 Task: Open Card Card0000000200 in Board Board0000000050 in Workspace WS0000000017 in Trello. Add Member prateek.ku2001@gmail.com to Card Card0000000200 in Board Board0000000050 in Workspace WS0000000017 in Trello. Add Red Label titled Label0000000200 to Card Card0000000200 in Board Board0000000050 in Workspace WS0000000017 in Trello. Add Checklist CL0000000200 to Card Card0000000200 in Board Board0000000050 in Workspace WS0000000017 in Trello. Add Dates with Start Date as Nov 01 2023 and Due Date as Nov 30 2023 to Card Card0000000200 in Board Board0000000050 in Workspace WS0000000017 in Trello
Action: Mouse moved to (325, 554)
Screenshot: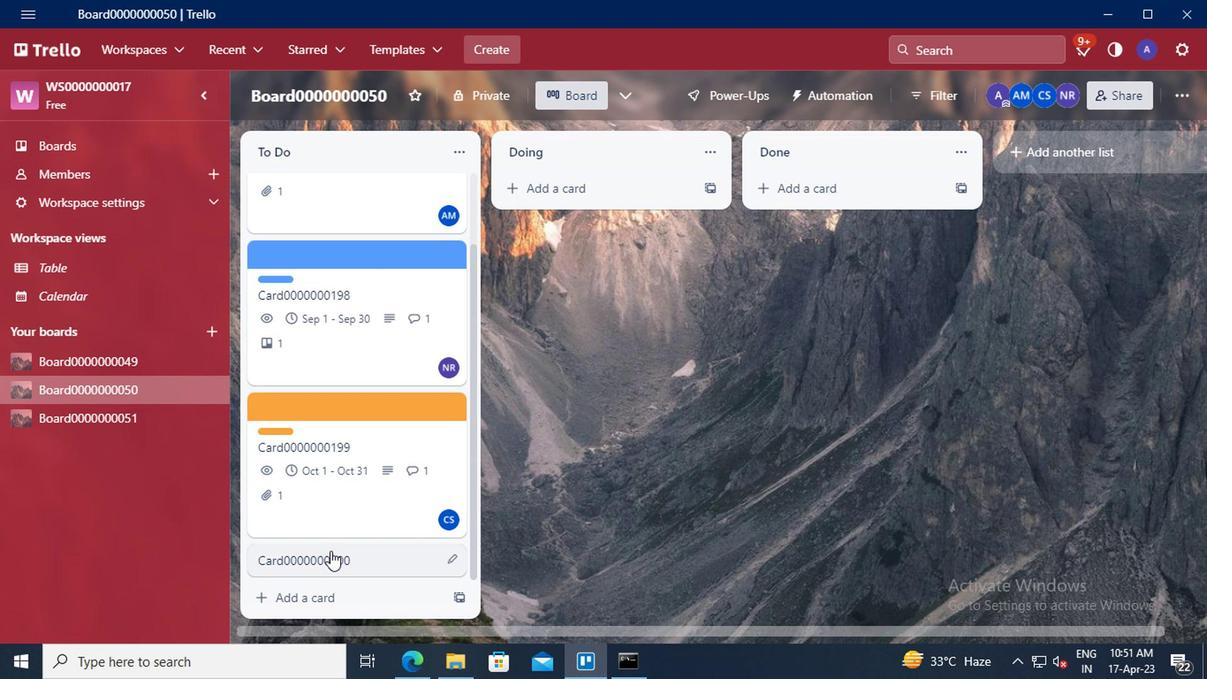 
Action: Mouse pressed left at (325, 554)
Screenshot: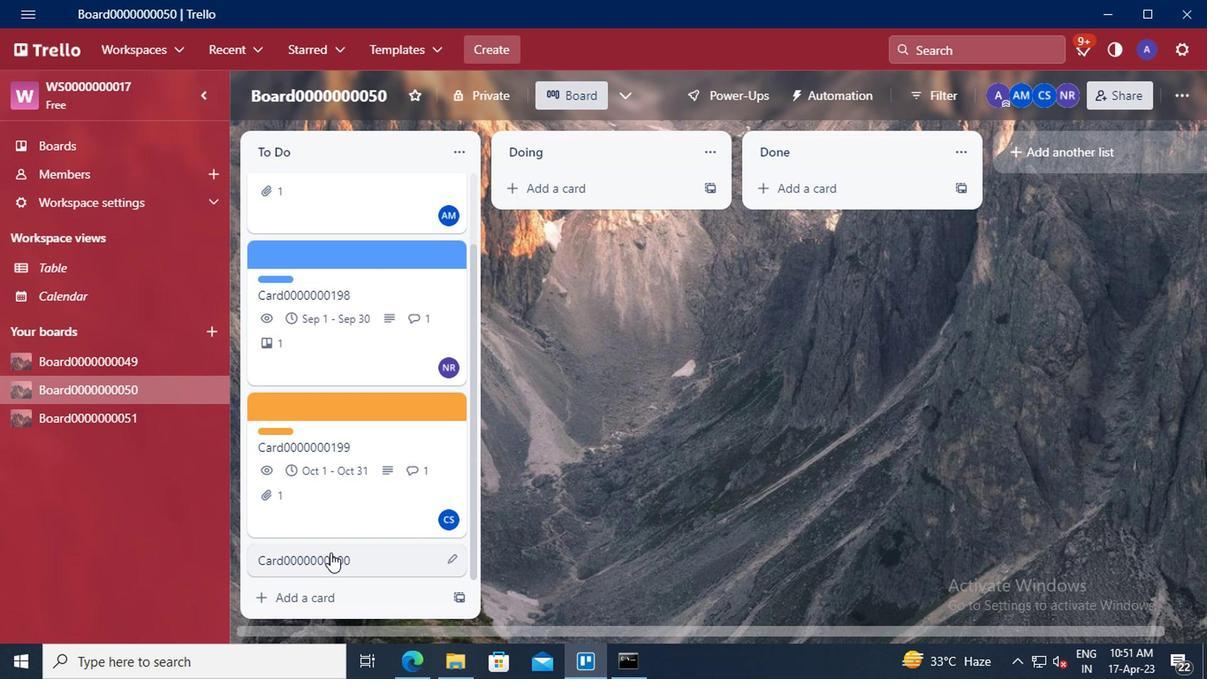 
Action: Mouse moved to (810, 228)
Screenshot: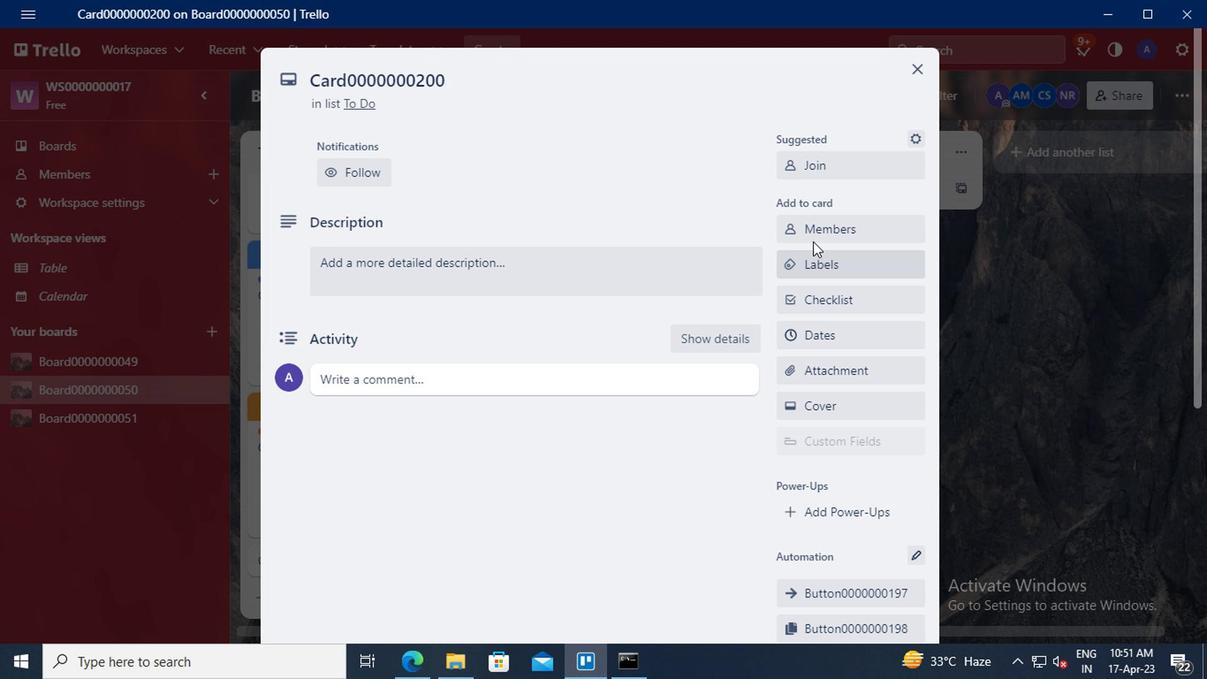 
Action: Mouse pressed left at (810, 228)
Screenshot: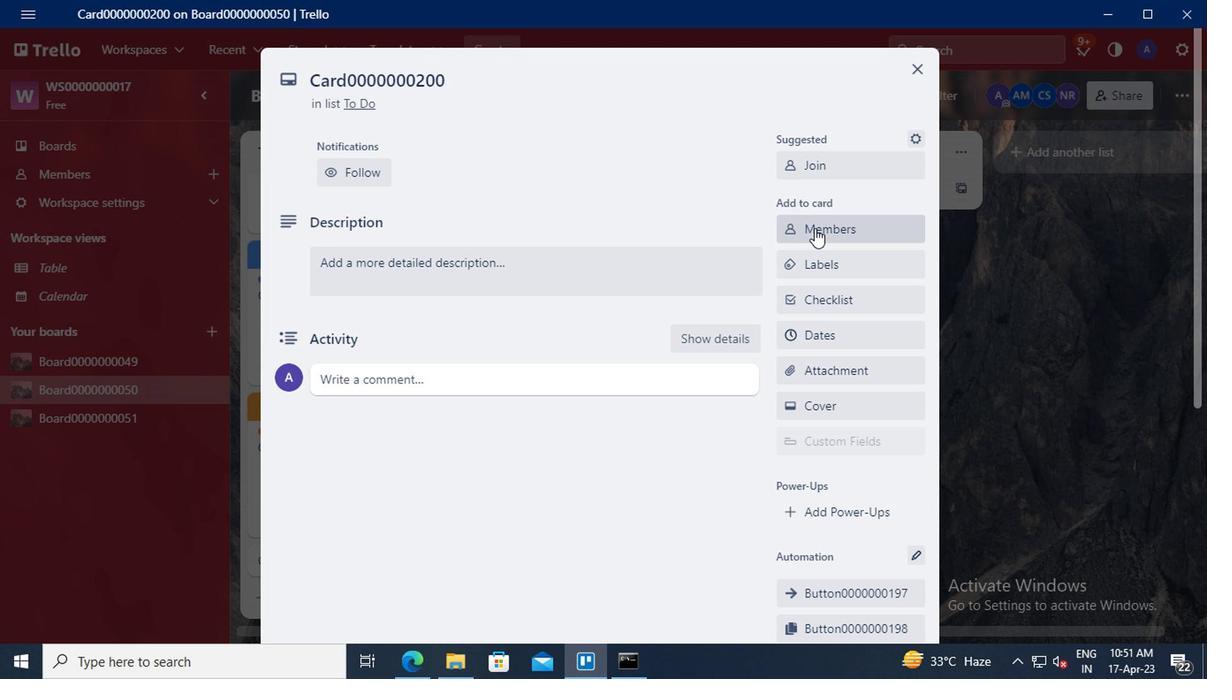 
Action: Mouse moved to (821, 313)
Screenshot: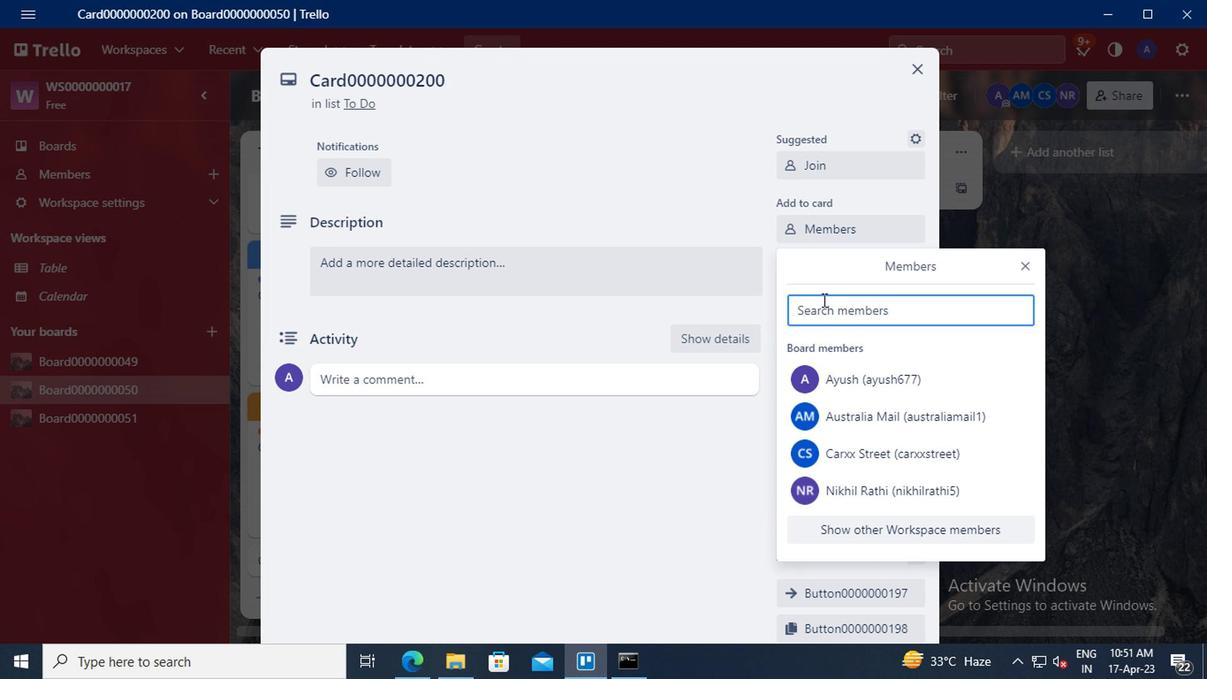 
Action: Mouse pressed left at (821, 313)
Screenshot: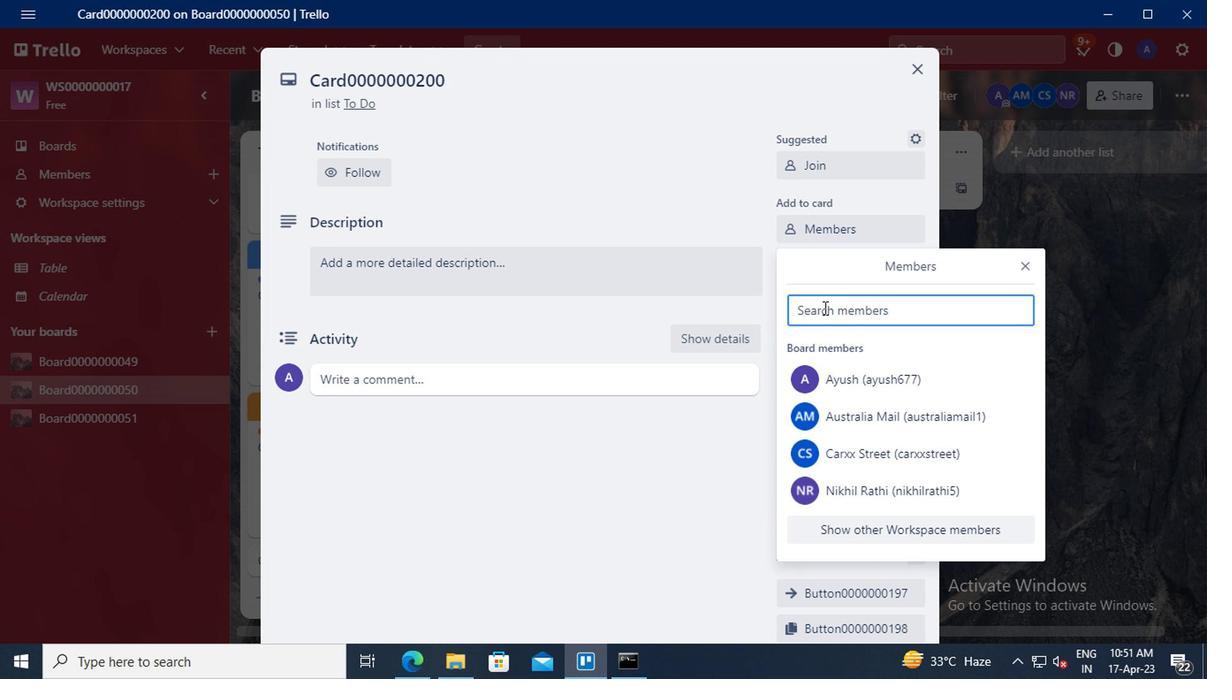 
Action: Key pressed <Key.shift>PARTEEK
Screenshot: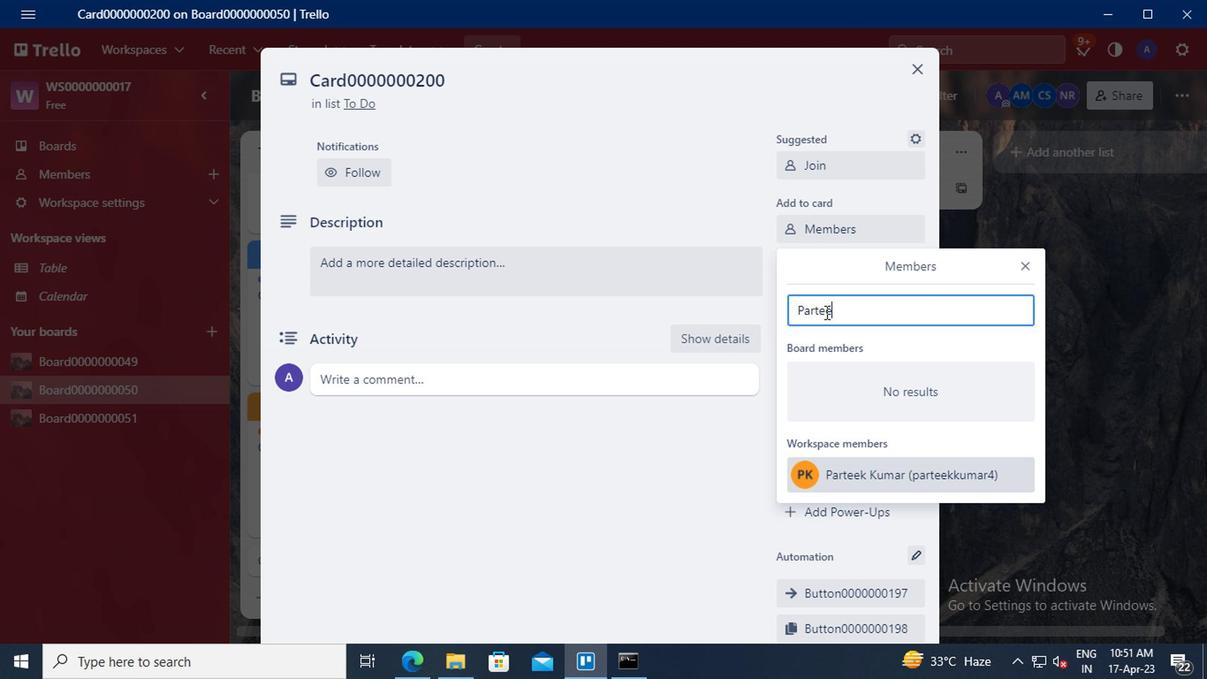 
Action: Mouse moved to (831, 474)
Screenshot: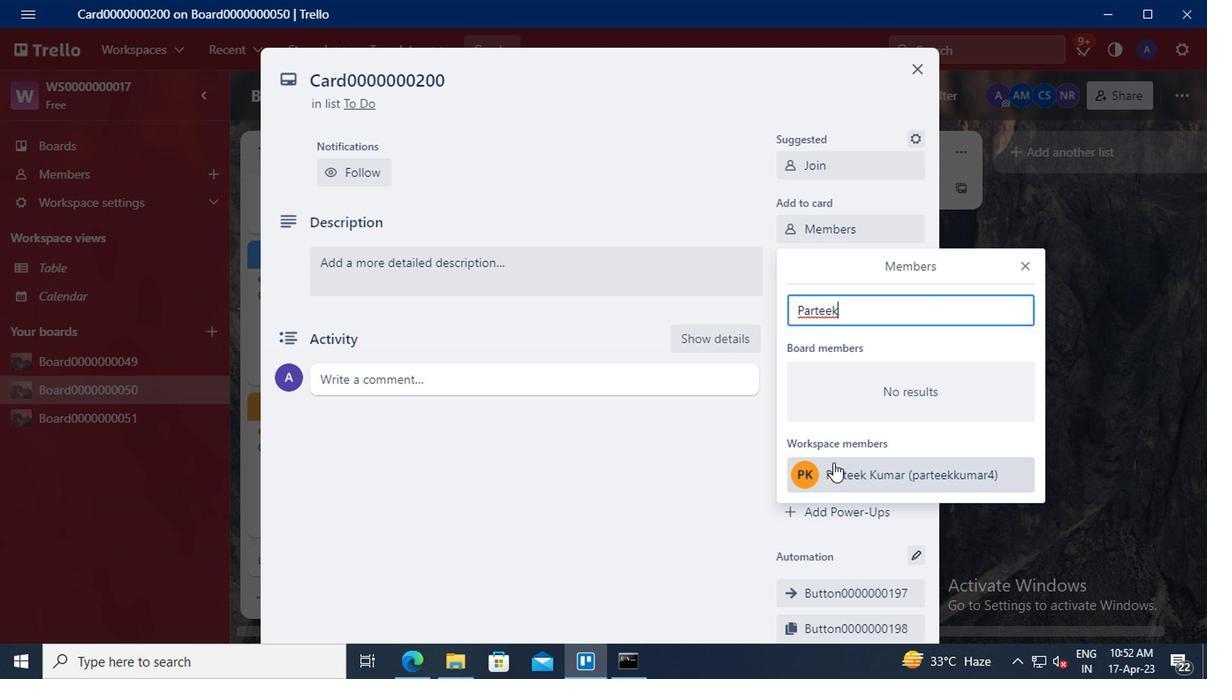
Action: Mouse pressed left at (831, 474)
Screenshot: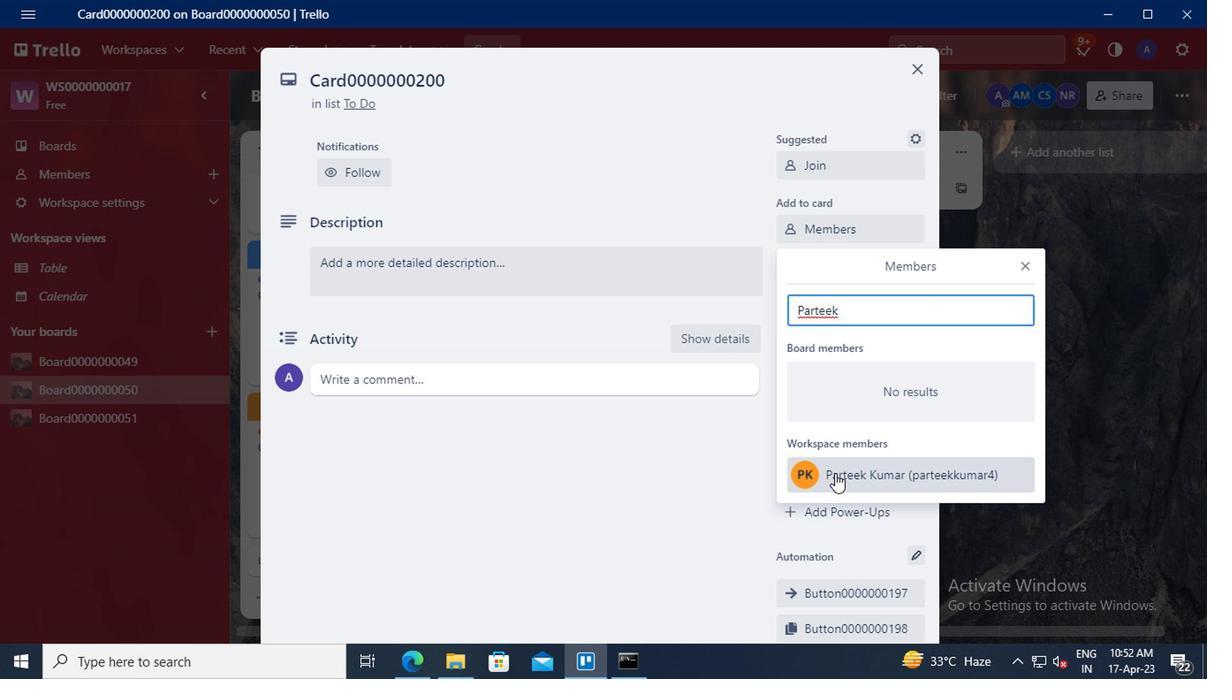 
Action: Mouse moved to (1022, 265)
Screenshot: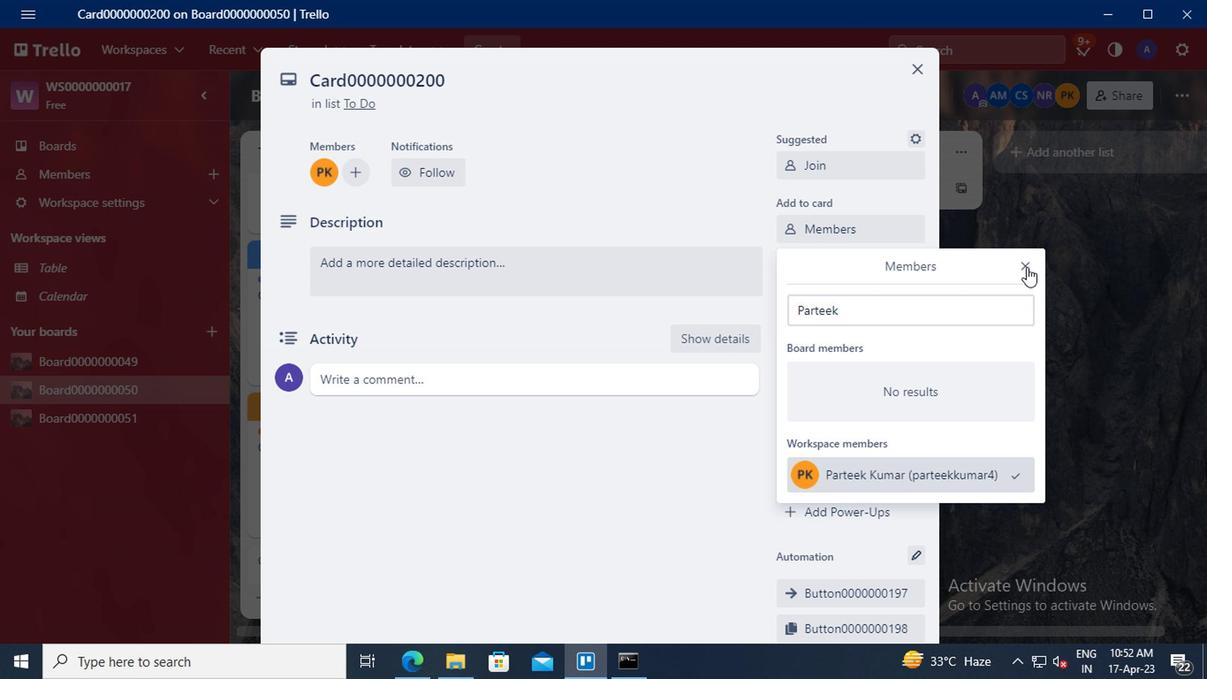 
Action: Mouse pressed left at (1022, 265)
Screenshot: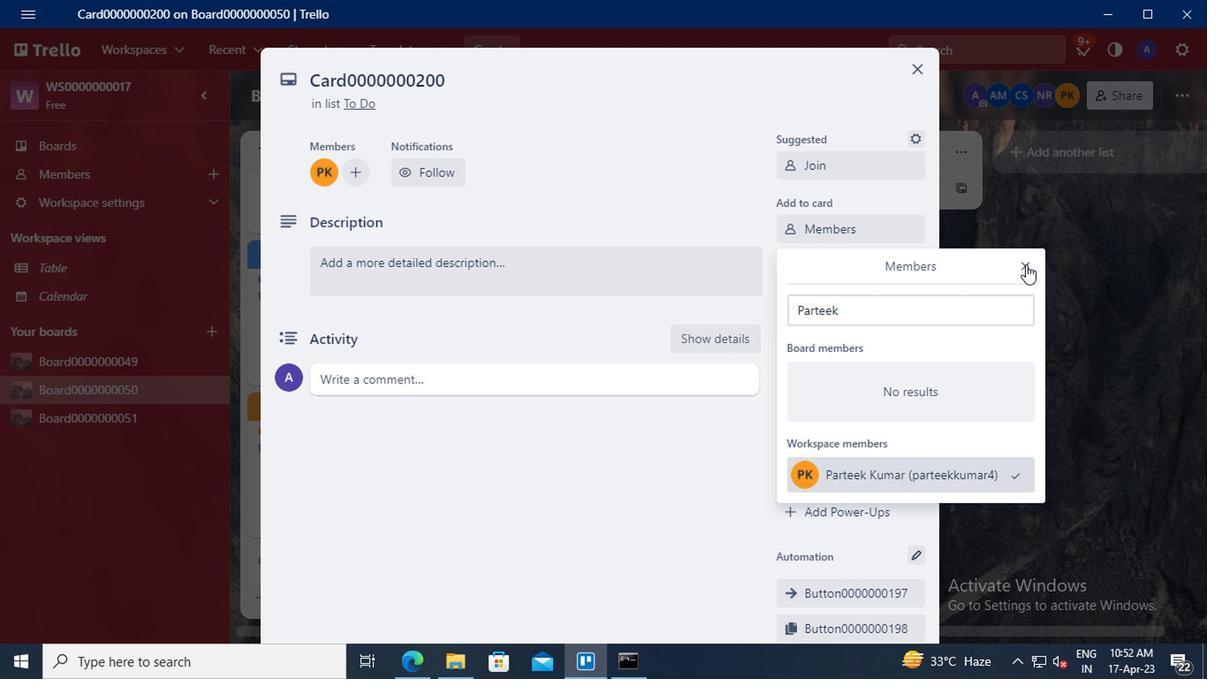 
Action: Mouse moved to (874, 262)
Screenshot: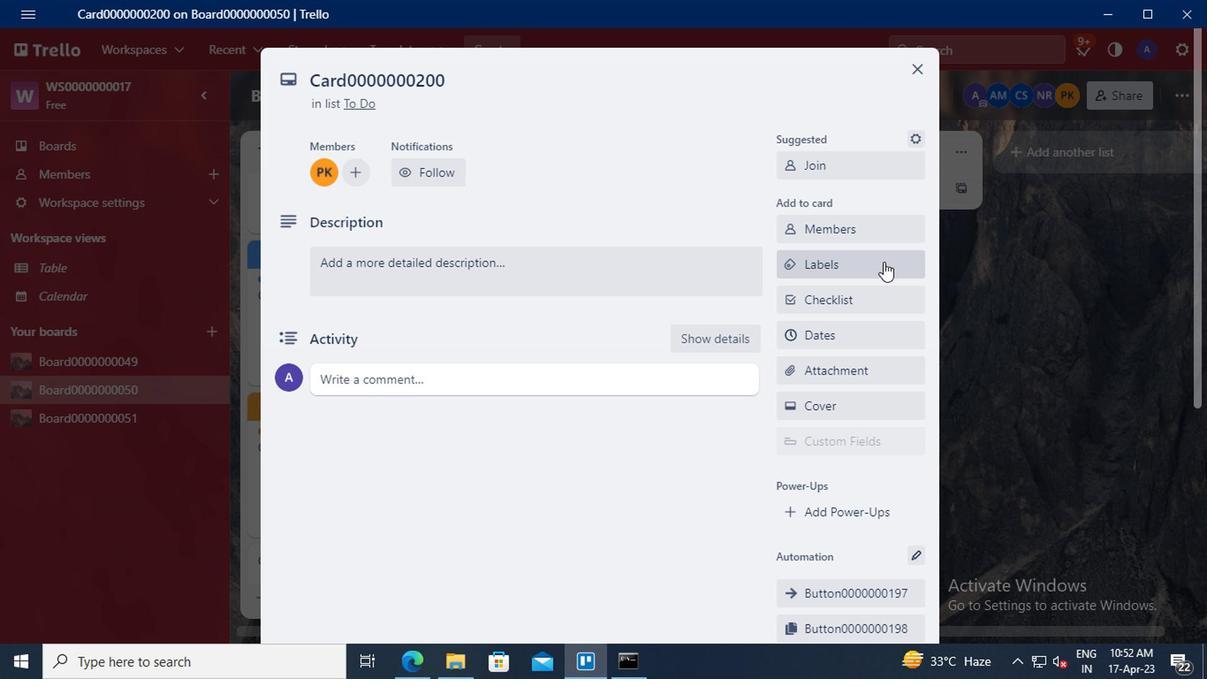 
Action: Mouse pressed left at (874, 262)
Screenshot: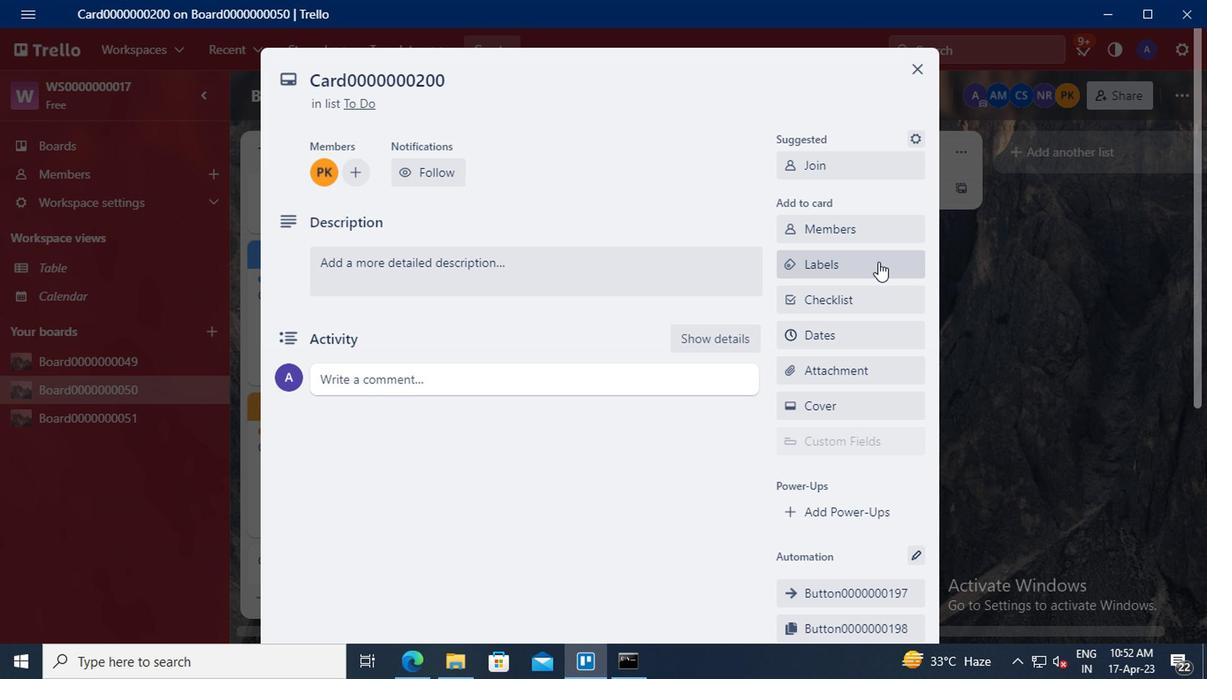 
Action: Mouse moved to (892, 503)
Screenshot: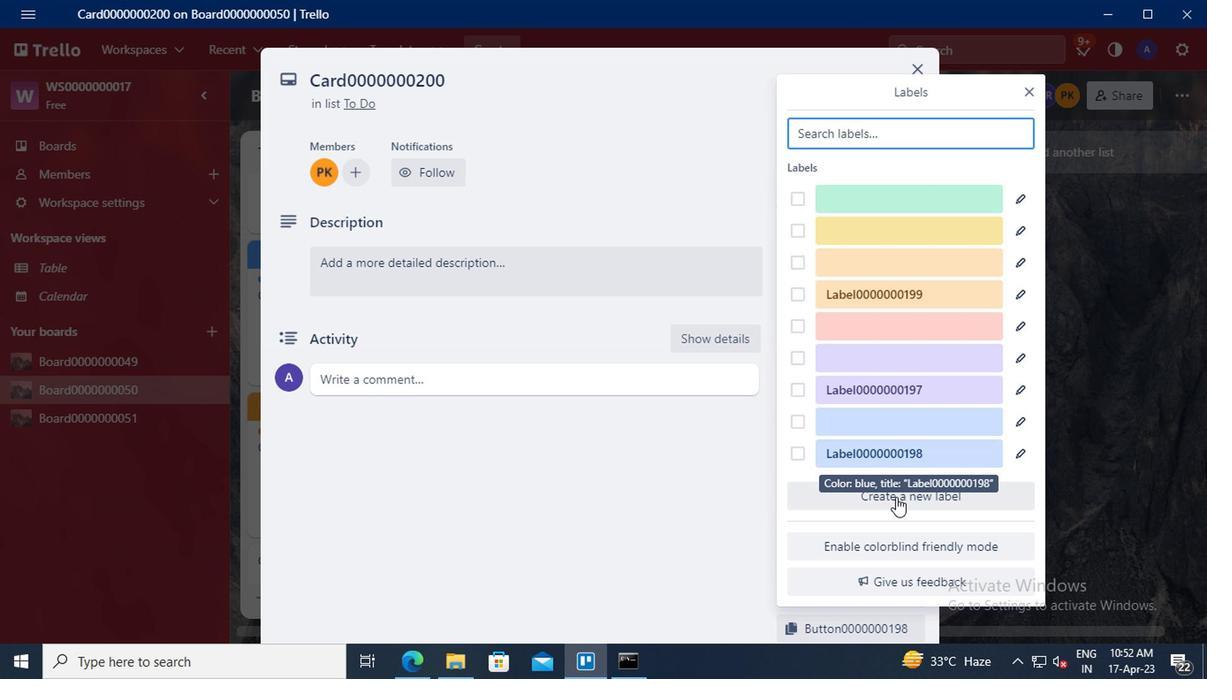 
Action: Mouse pressed left at (892, 503)
Screenshot: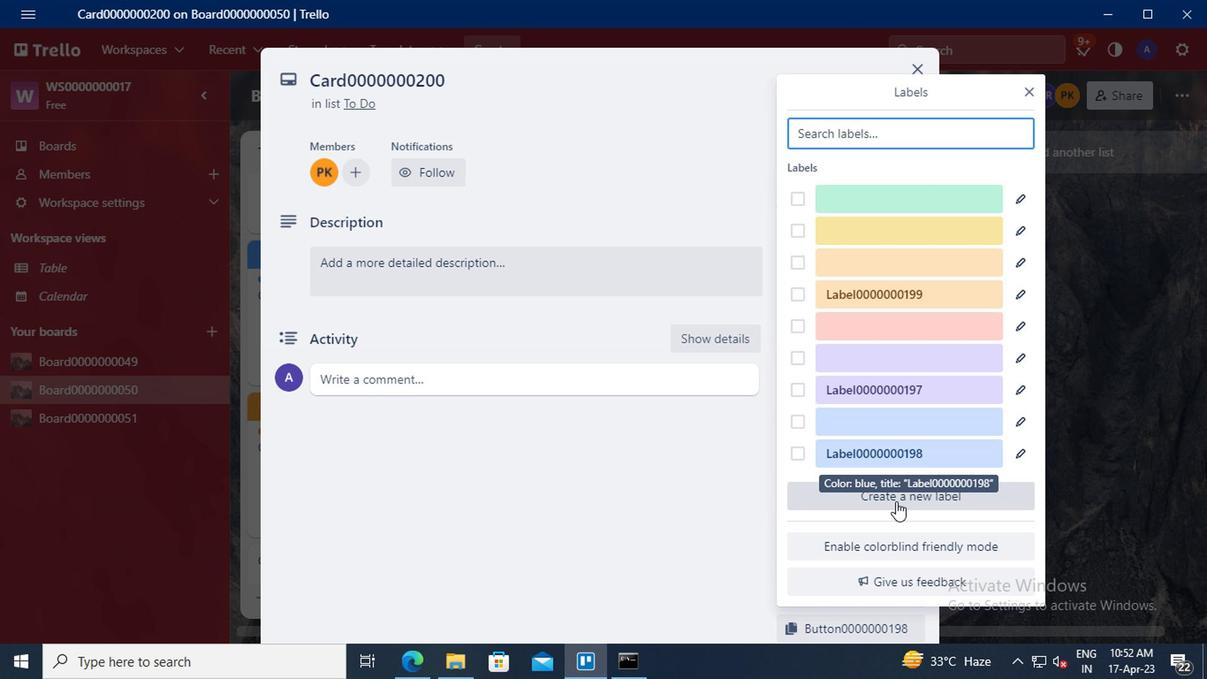 
Action: Mouse moved to (833, 260)
Screenshot: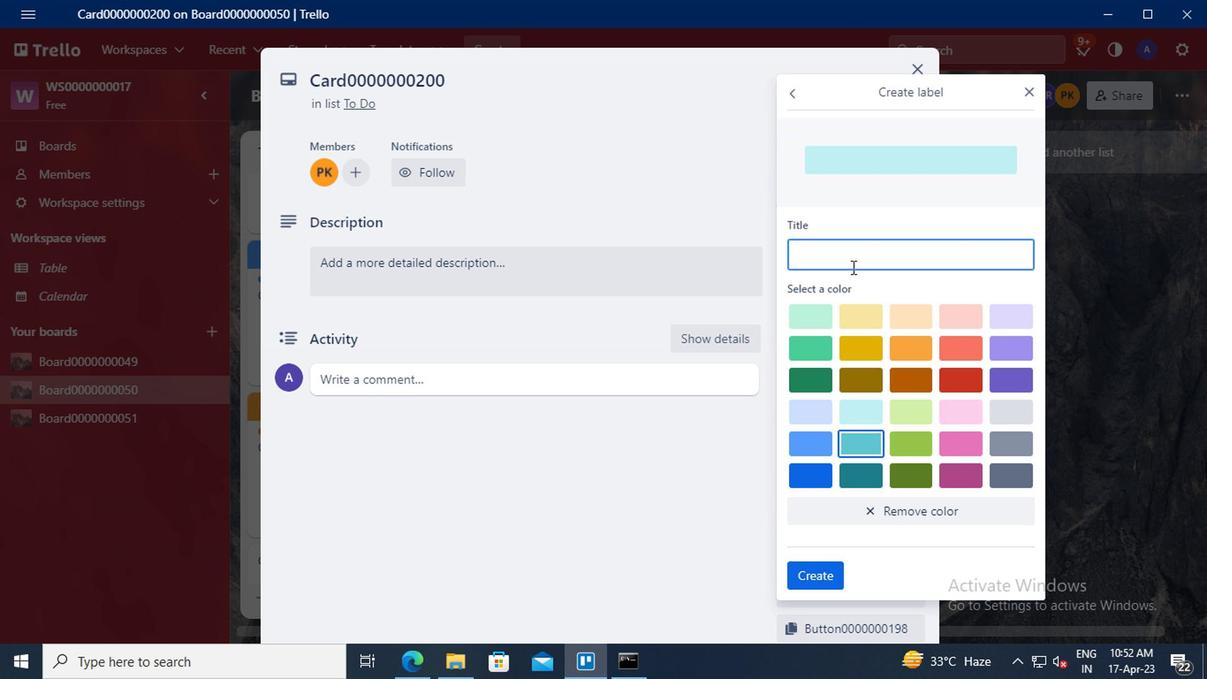 
Action: Mouse pressed left at (833, 260)
Screenshot: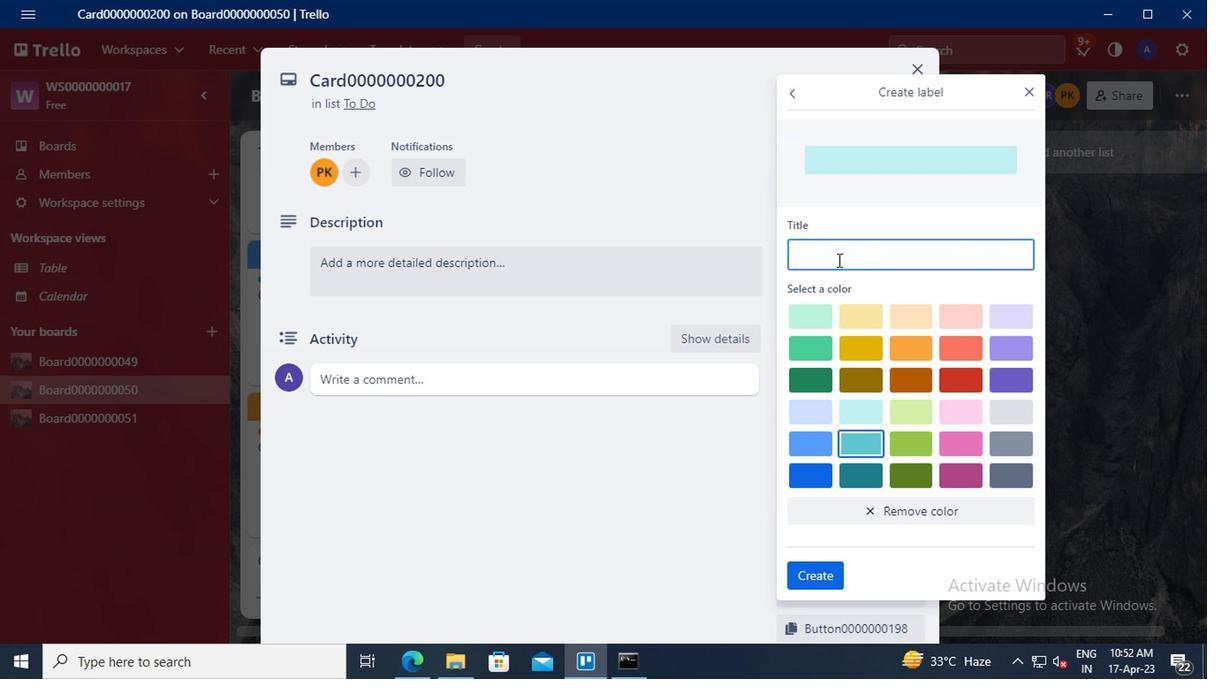 
Action: Key pressed <Key.shift>LABEL0000000200
Screenshot: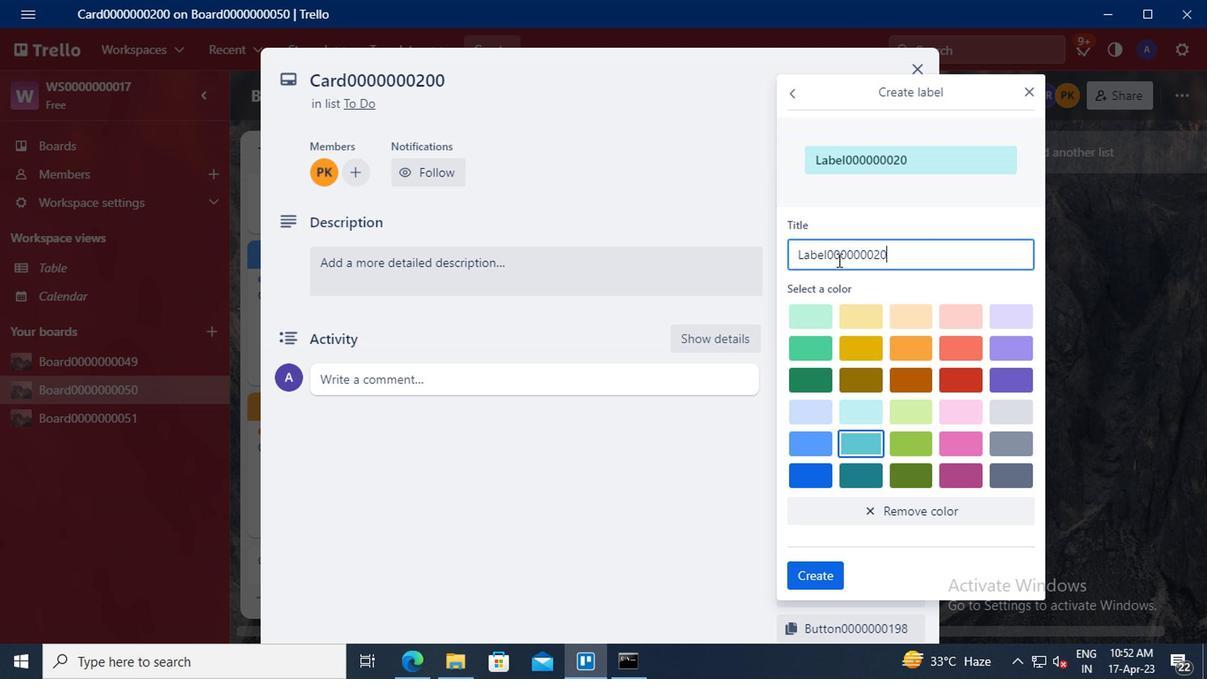 
Action: Mouse moved to (955, 352)
Screenshot: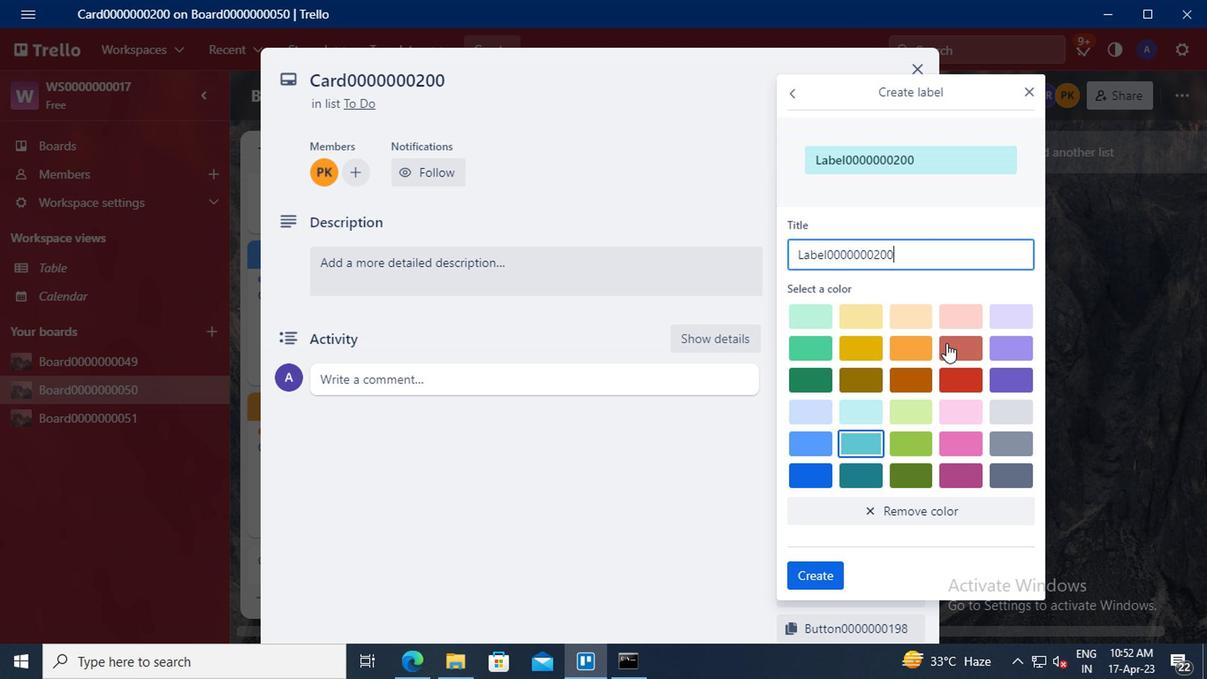 
Action: Mouse pressed left at (955, 352)
Screenshot: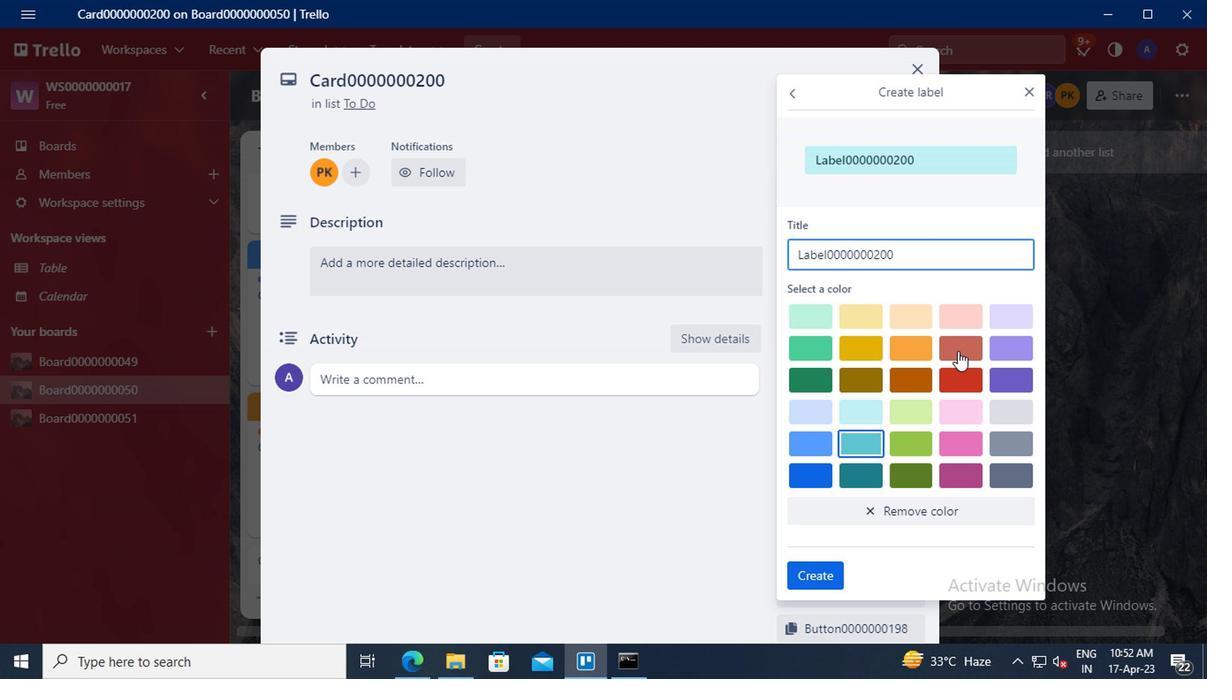 
Action: Mouse moved to (829, 574)
Screenshot: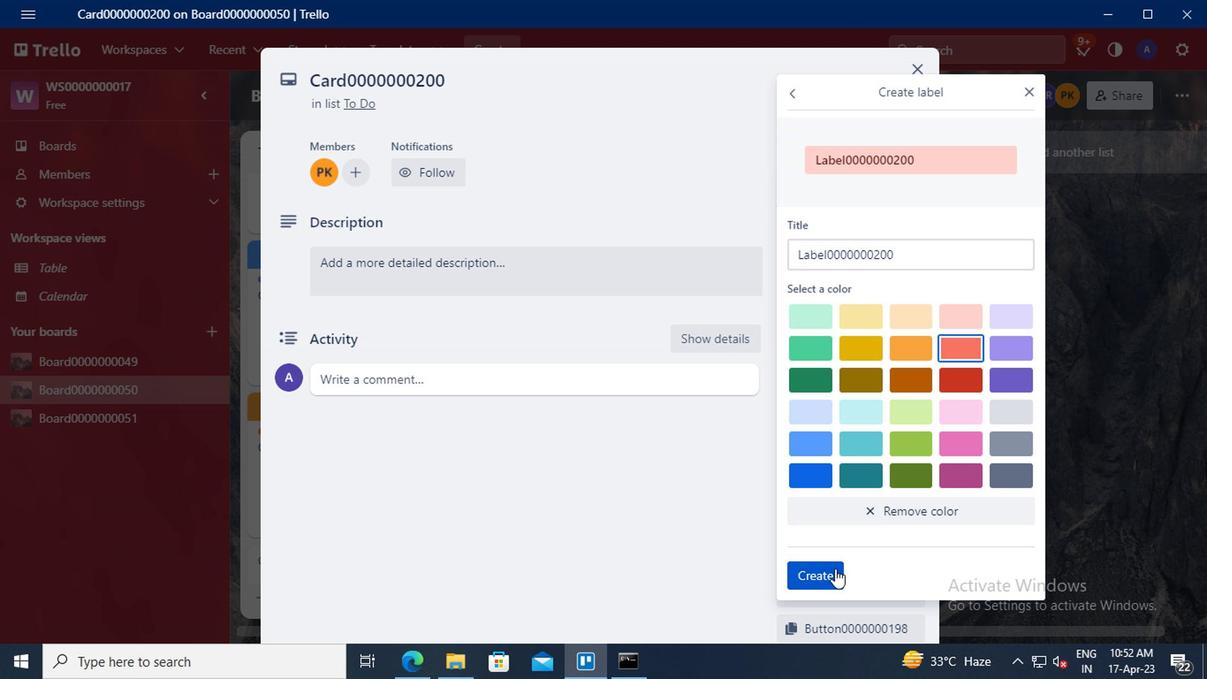 
Action: Mouse pressed left at (829, 574)
Screenshot: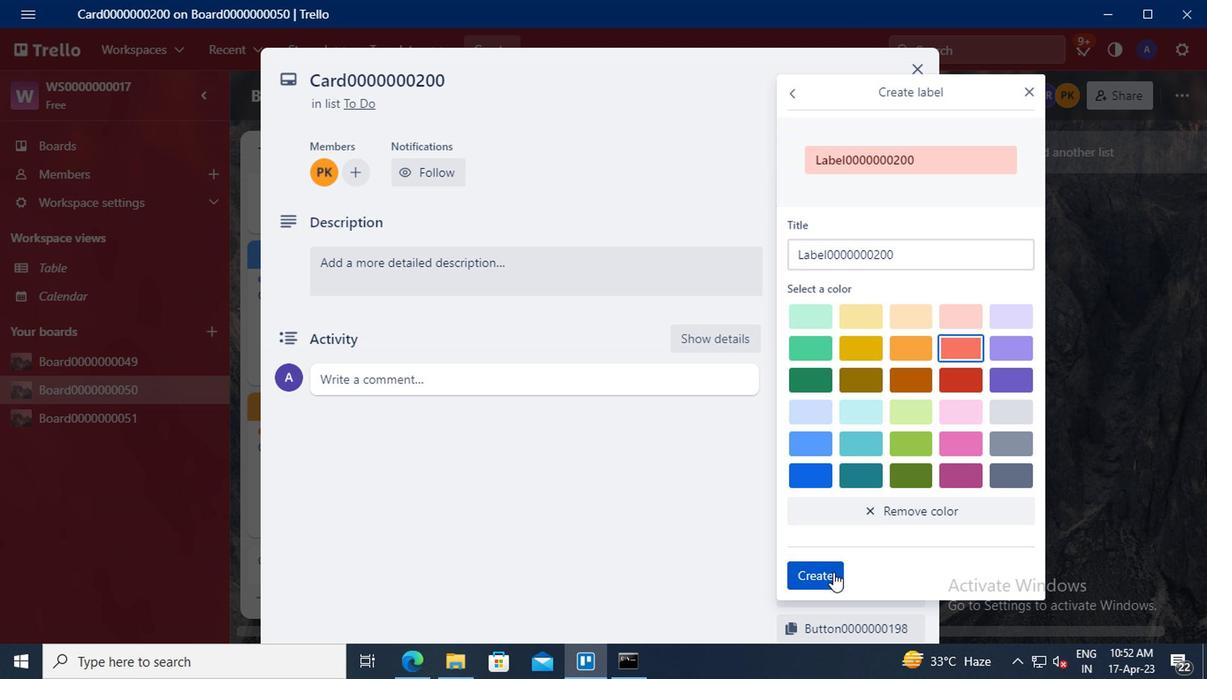 
Action: Mouse moved to (1026, 89)
Screenshot: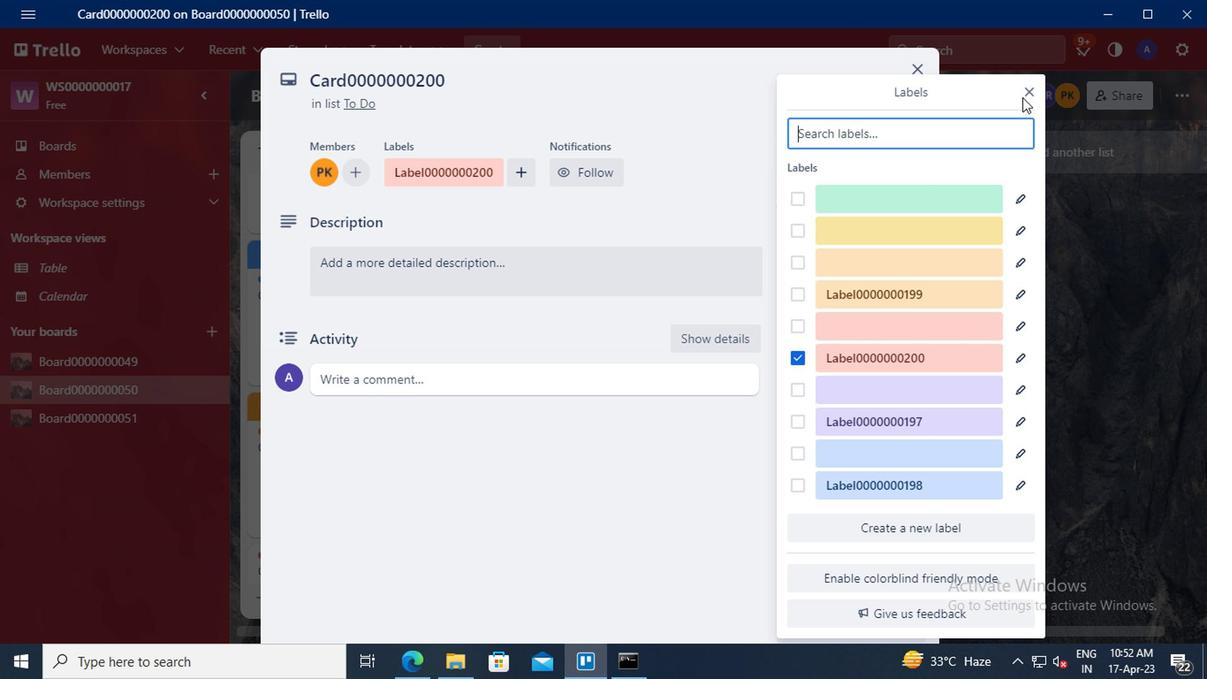 
Action: Mouse pressed left at (1026, 89)
Screenshot: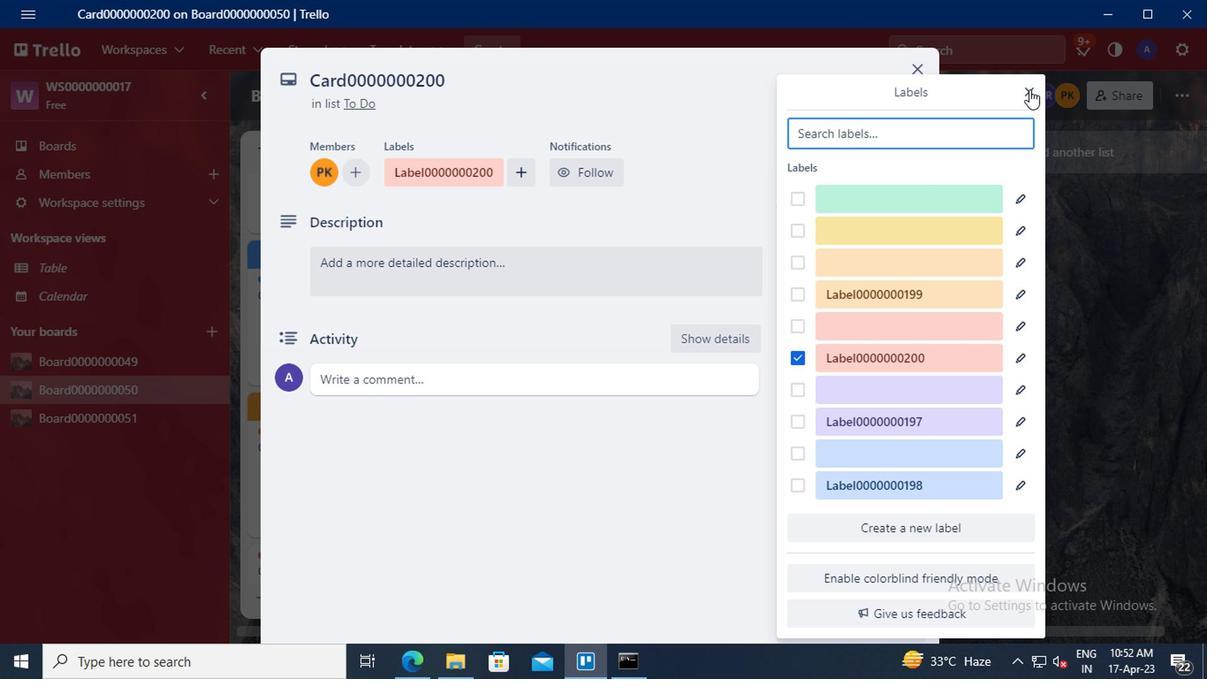 
Action: Mouse moved to (861, 298)
Screenshot: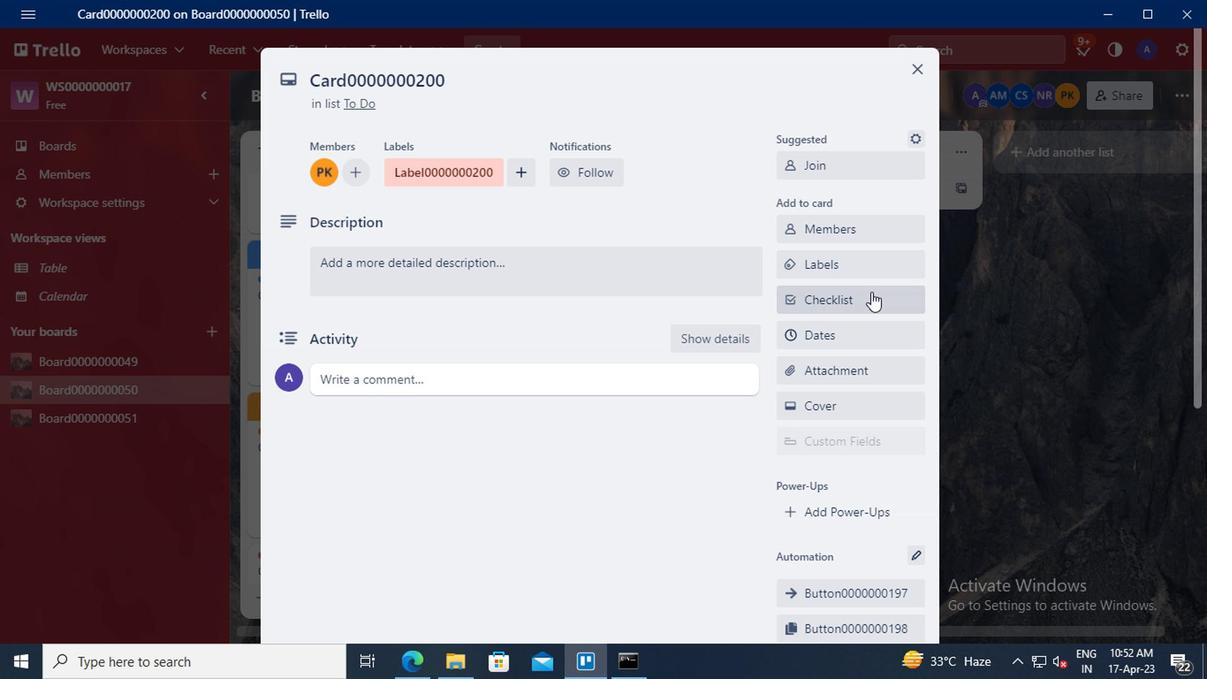 
Action: Mouse pressed left at (861, 298)
Screenshot: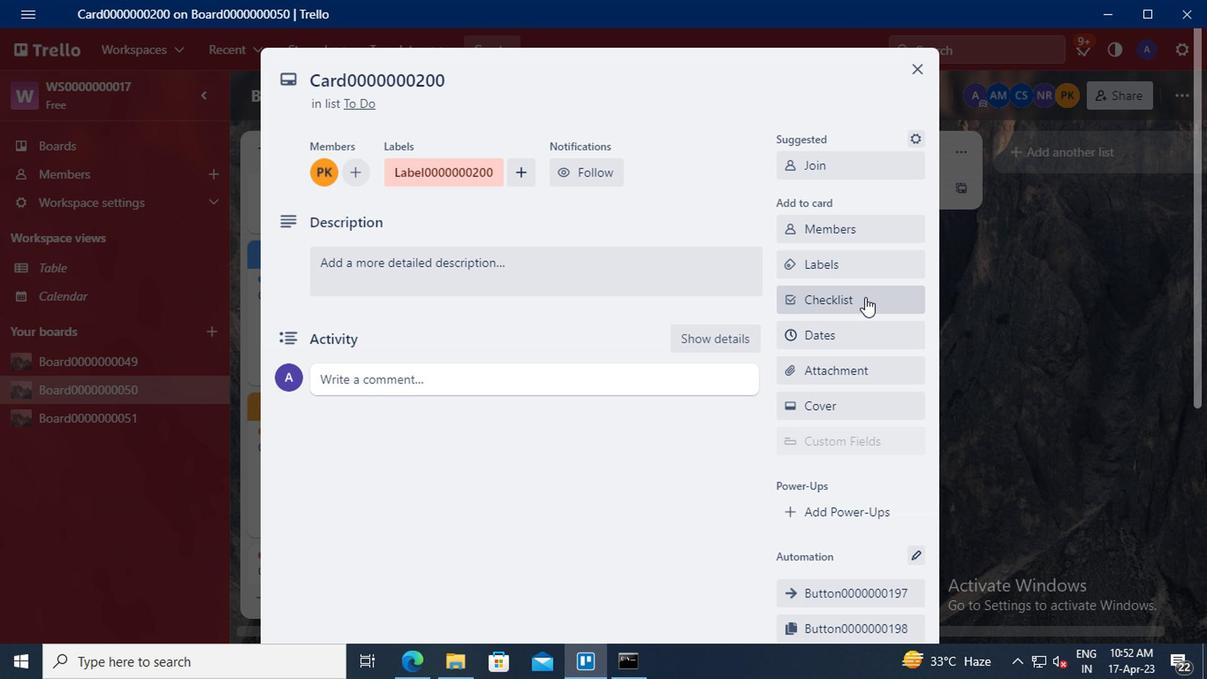 
Action: Key pressed <Key.delete><Key.shift>CL0000000200
Screenshot: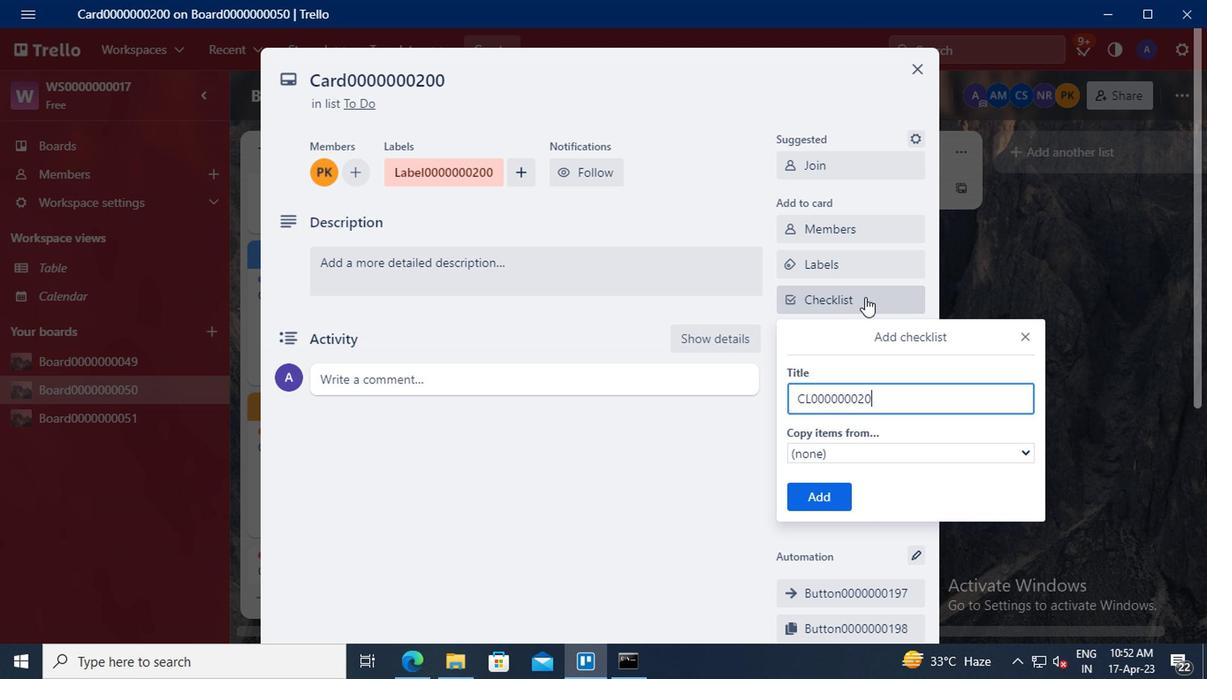 
Action: Mouse moved to (832, 494)
Screenshot: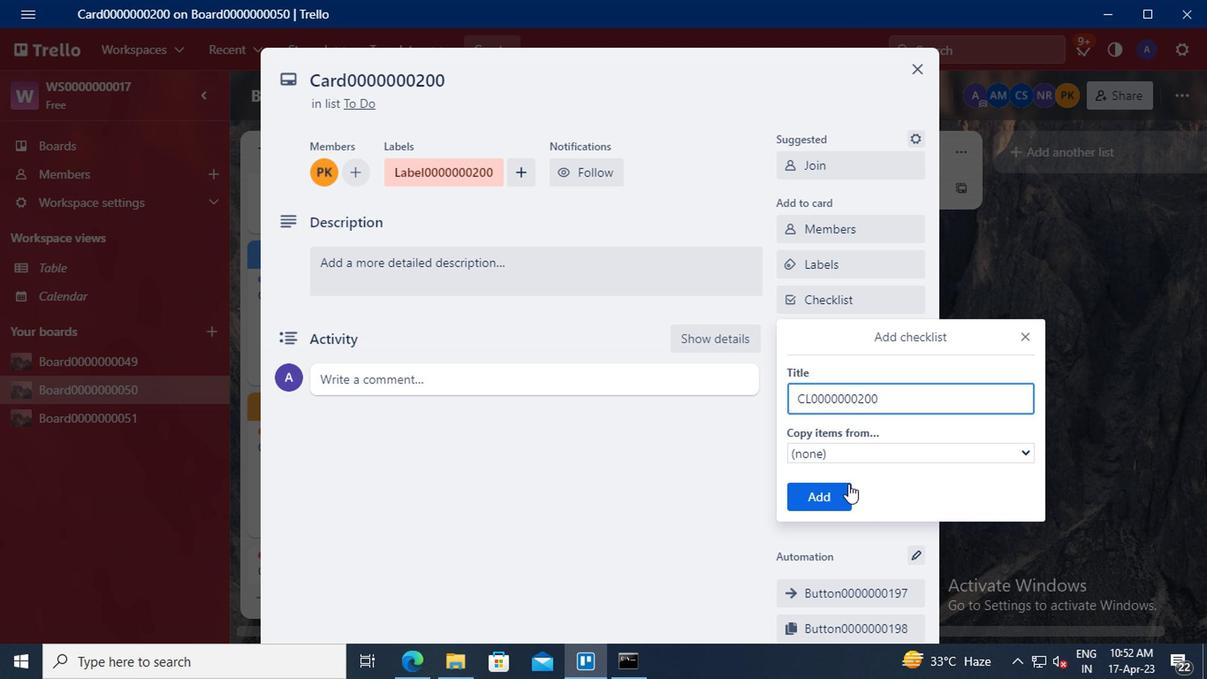 
Action: Mouse pressed left at (832, 494)
Screenshot: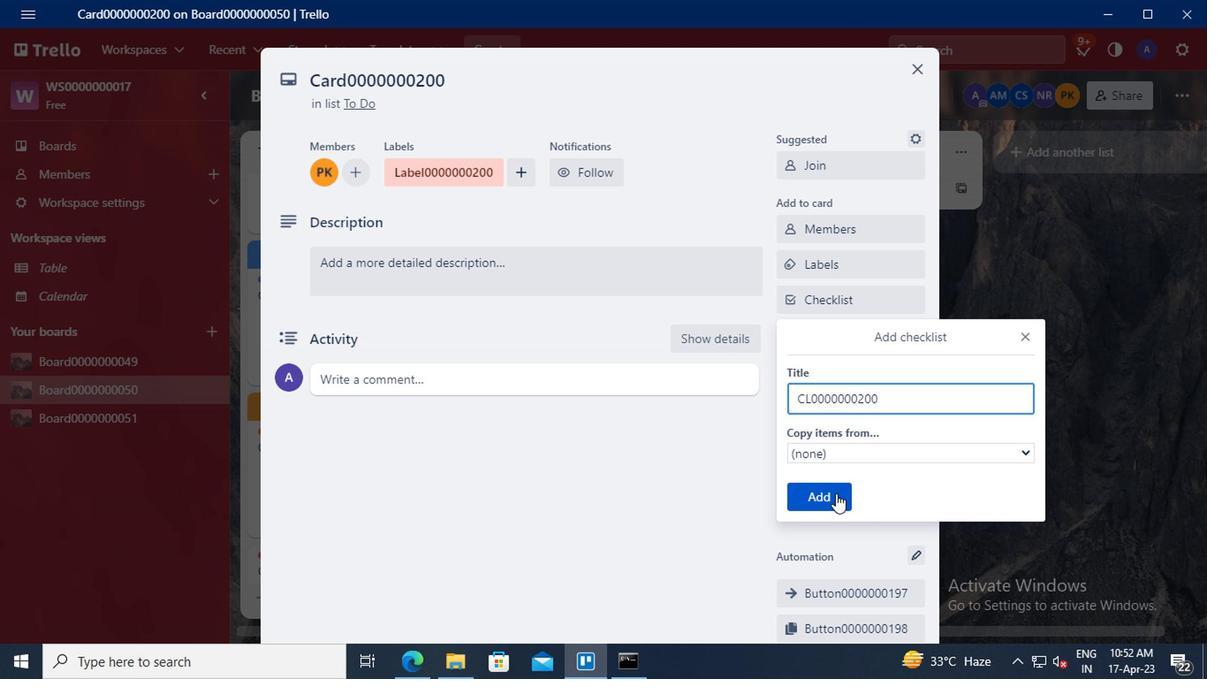 
Action: Mouse moved to (825, 337)
Screenshot: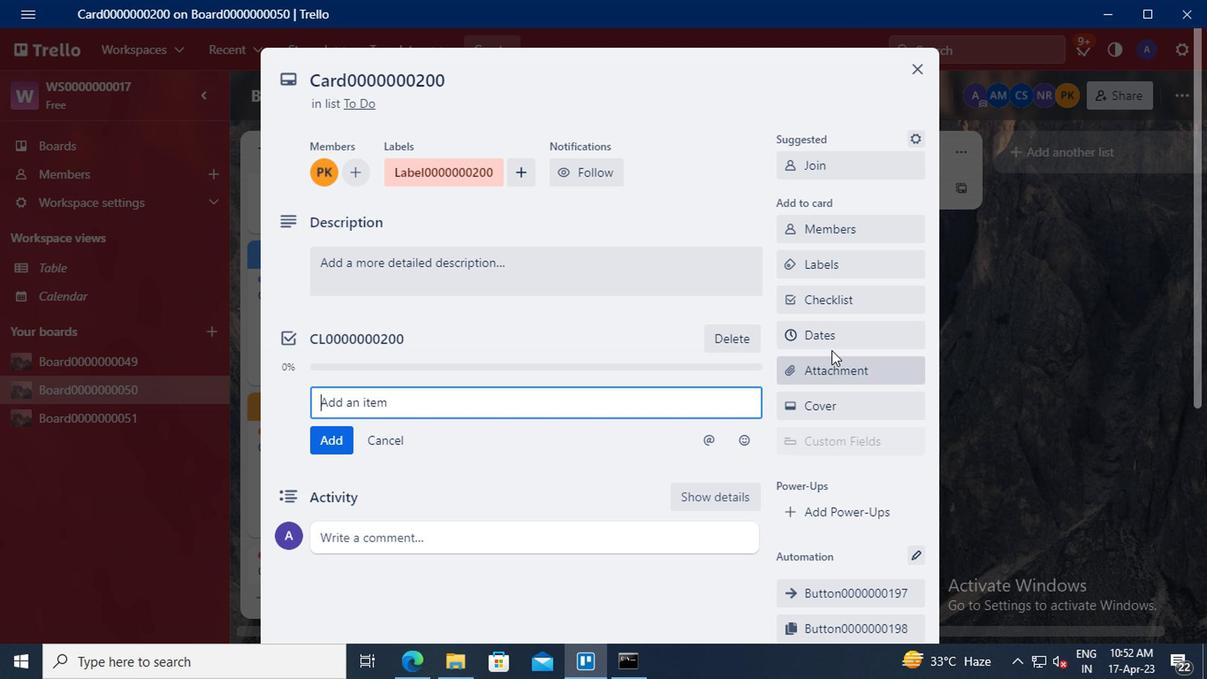 
Action: Mouse pressed left at (825, 337)
Screenshot: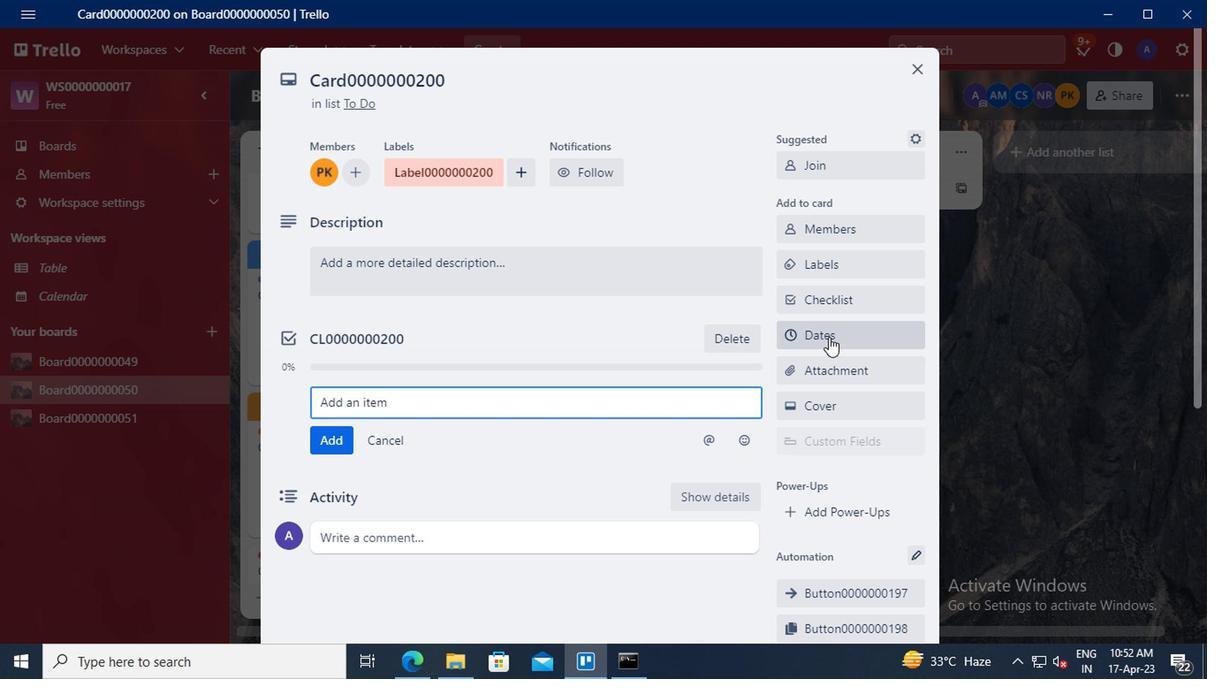 
Action: Mouse moved to (790, 414)
Screenshot: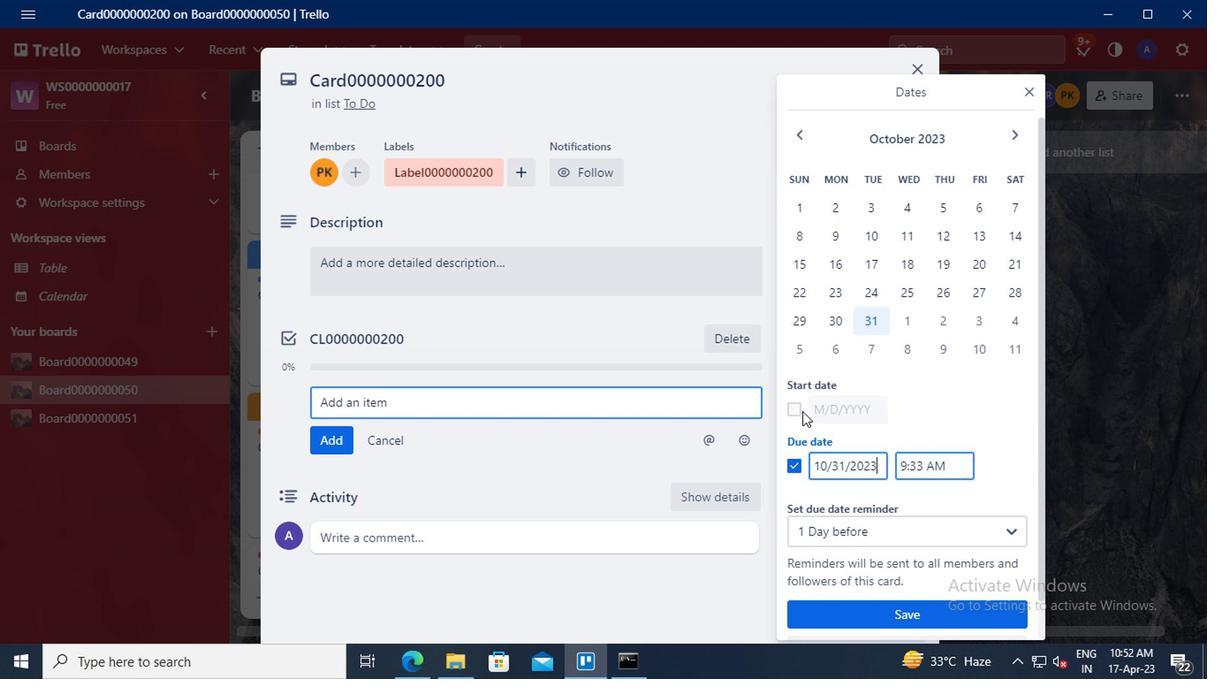 
Action: Mouse pressed left at (790, 414)
Screenshot: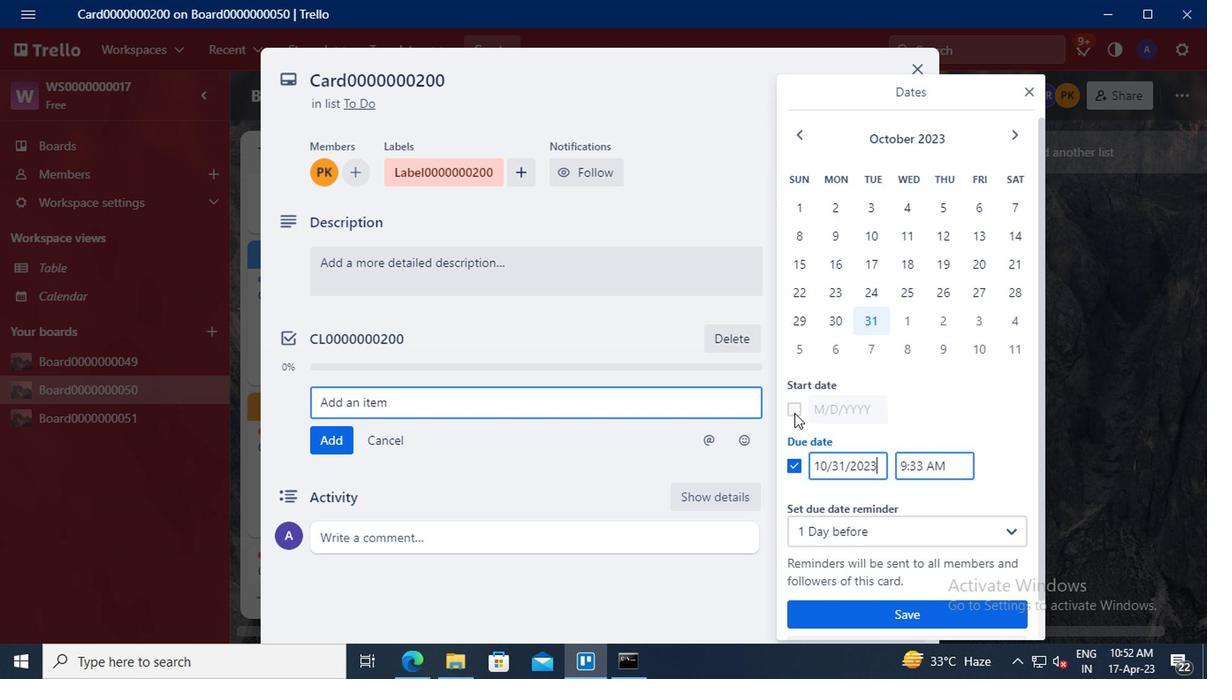 
Action: Mouse moved to (839, 413)
Screenshot: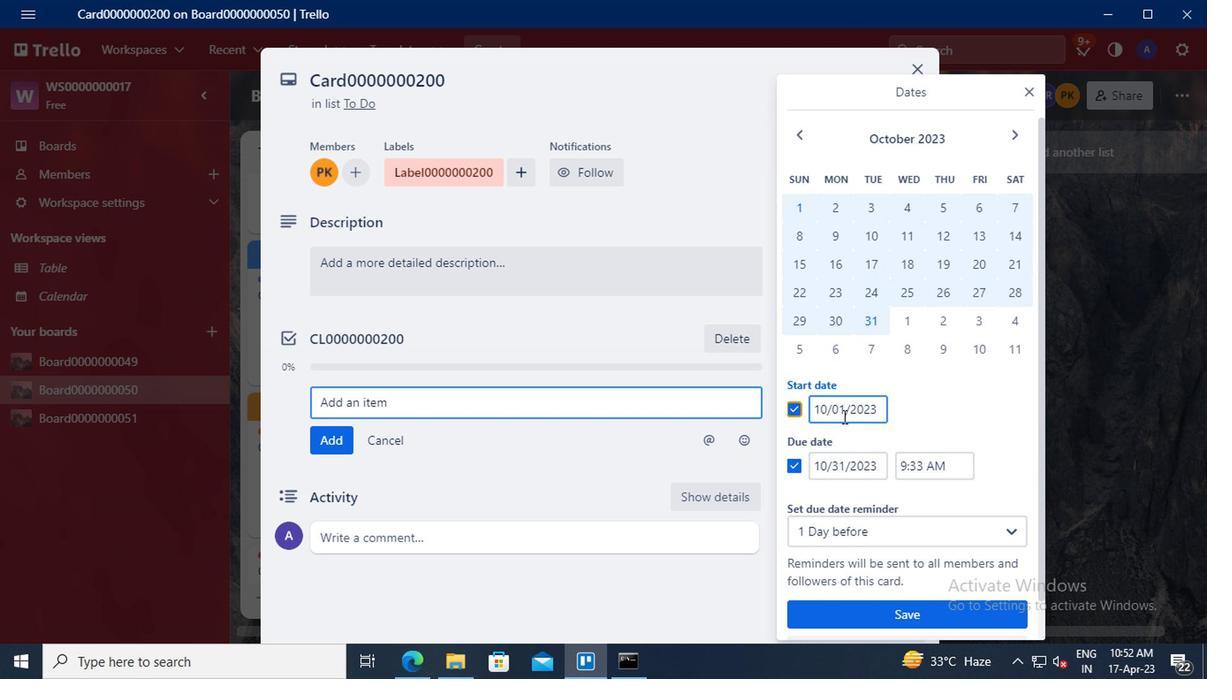 
Action: Mouse pressed left at (839, 413)
Screenshot: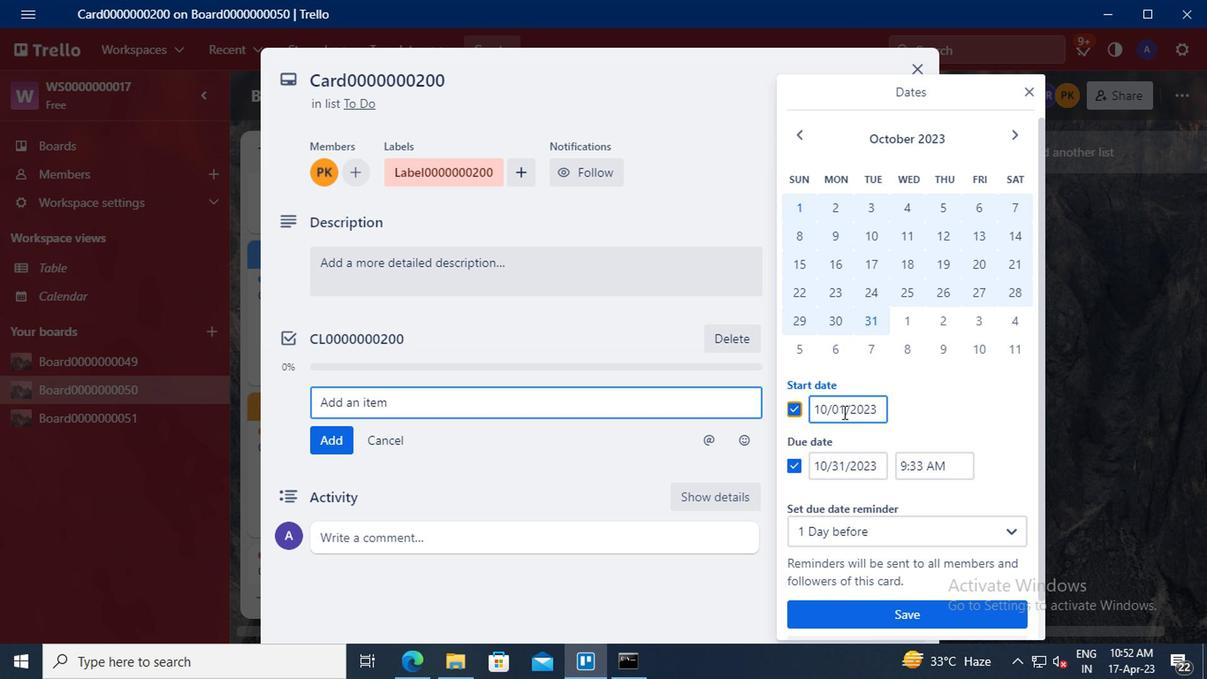 
Action: Mouse moved to (859, 376)
Screenshot: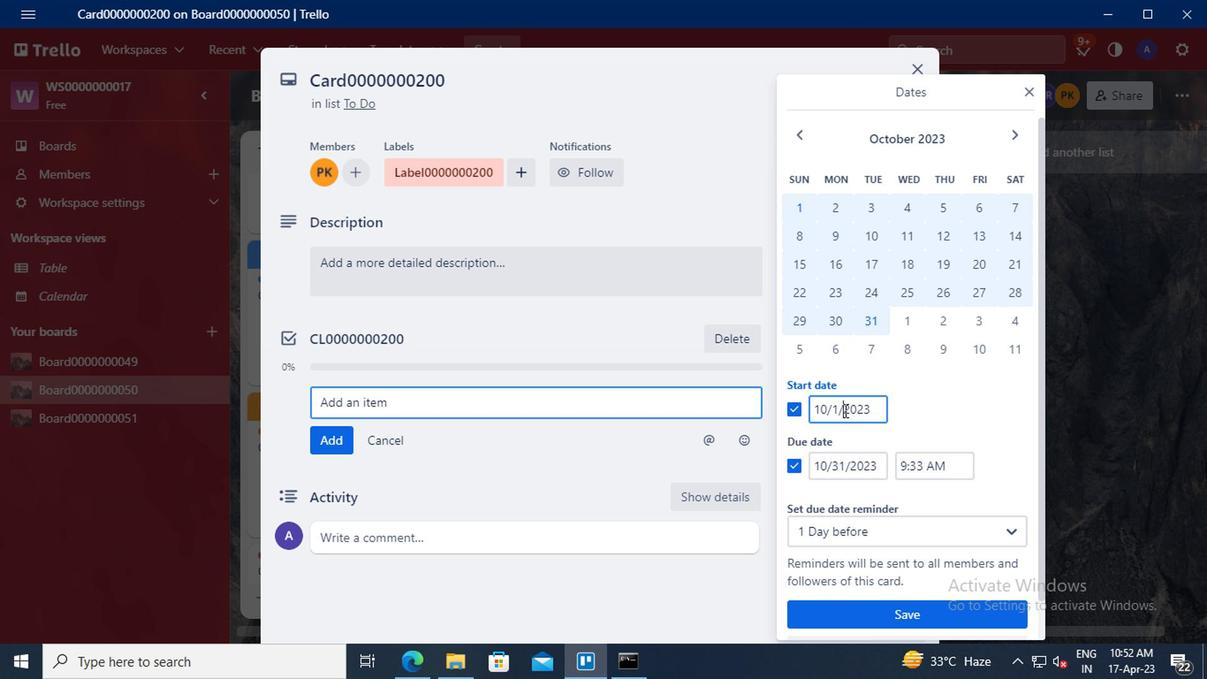 
Action: Key pressed <Key.left><Key.backspace>1<Key.left><Key.left><Key.backspace><Key.backspace>11
Screenshot: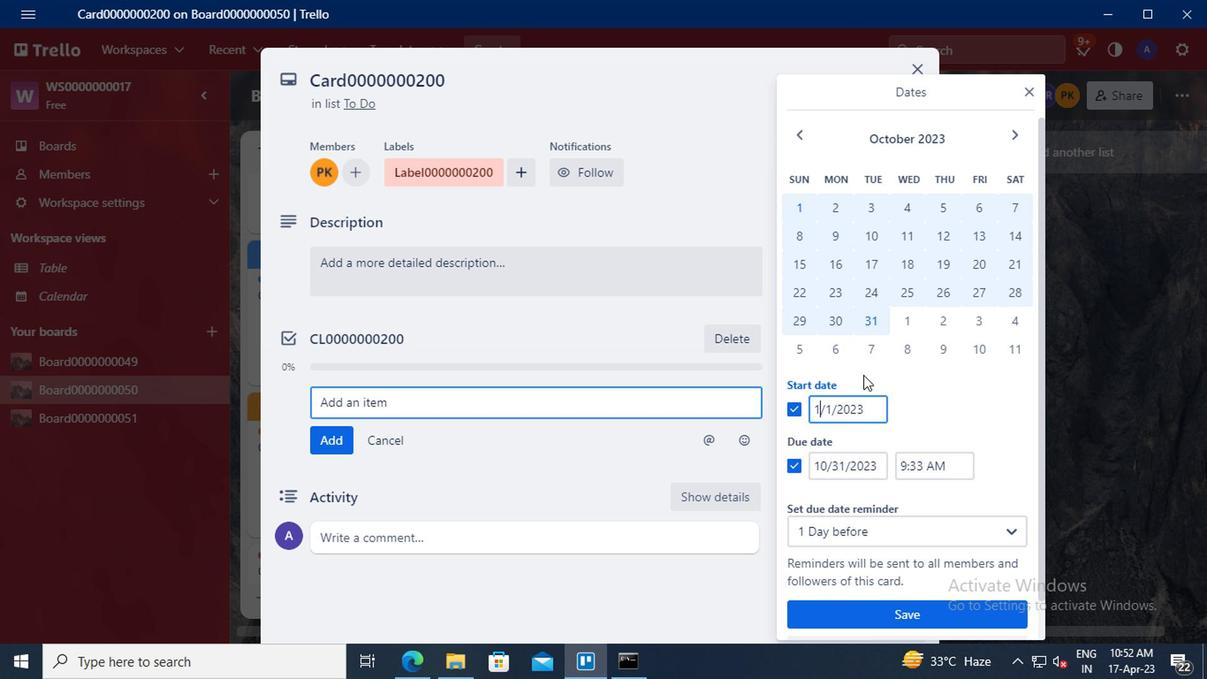 
Action: Mouse moved to (839, 469)
Screenshot: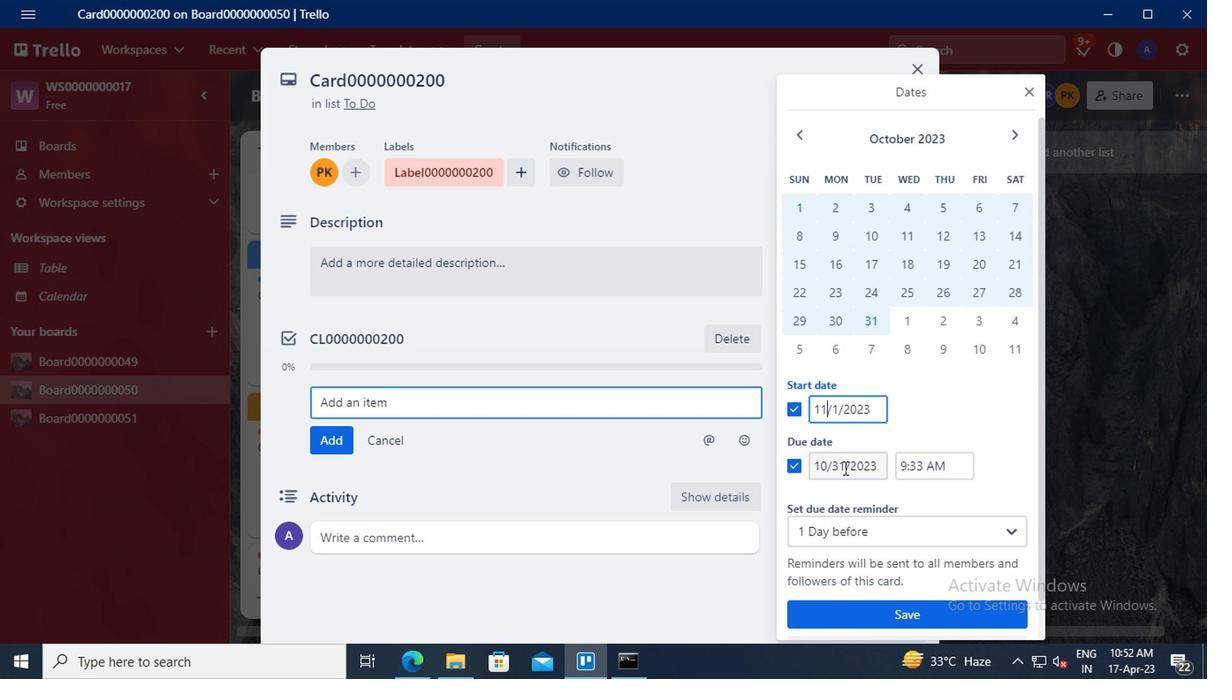 
Action: Mouse pressed left at (839, 469)
Screenshot: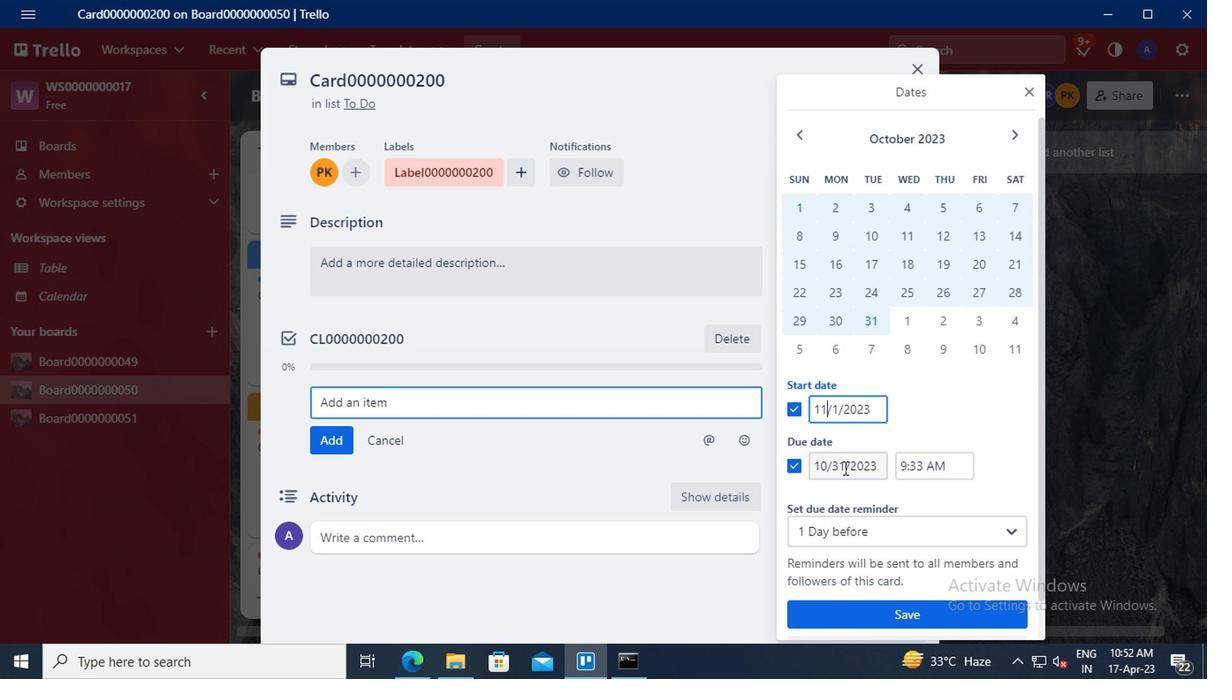 
Action: Mouse moved to (852, 444)
Screenshot: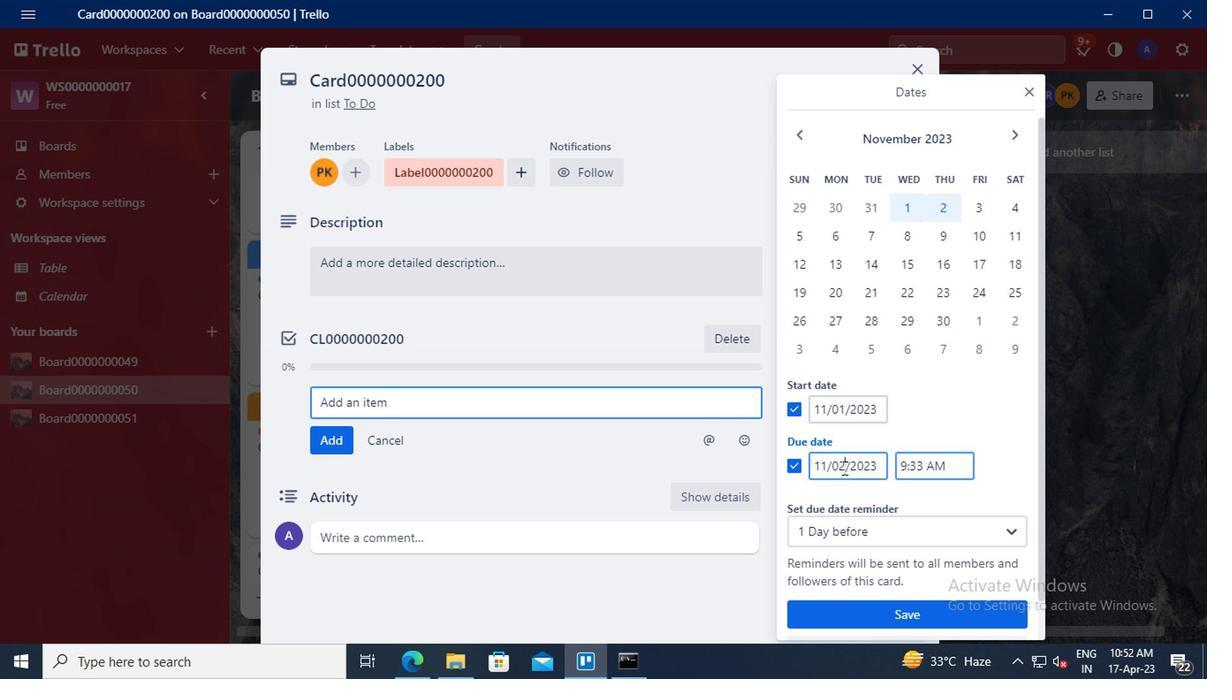 
Action: Key pressed <Key.backspace><Key.backspace>30
Screenshot: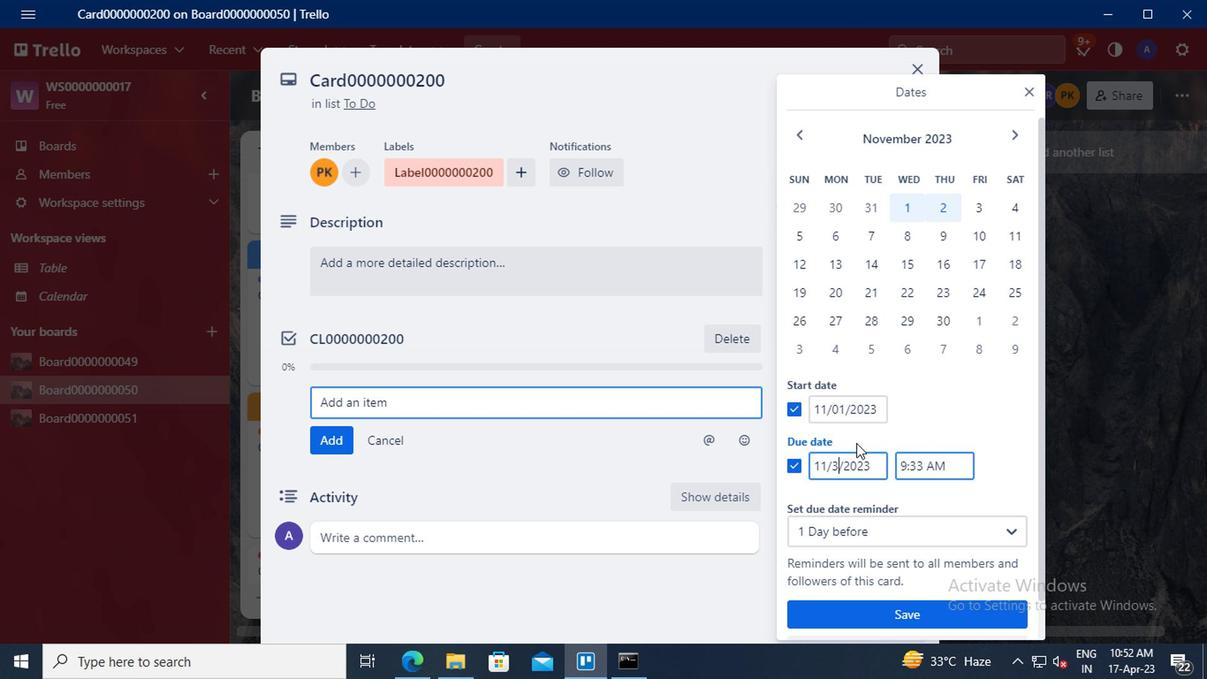 
Action: Mouse moved to (859, 618)
Screenshot: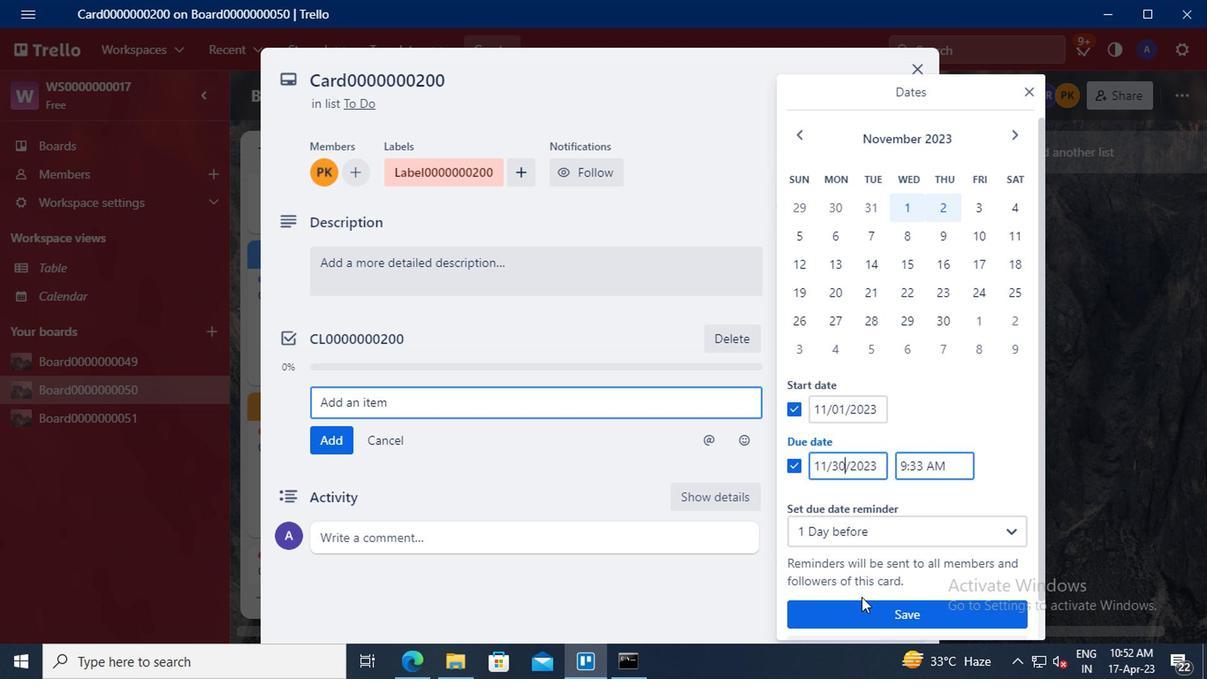 
Action: Mouse pressed left at (859, 618)
Screenshot: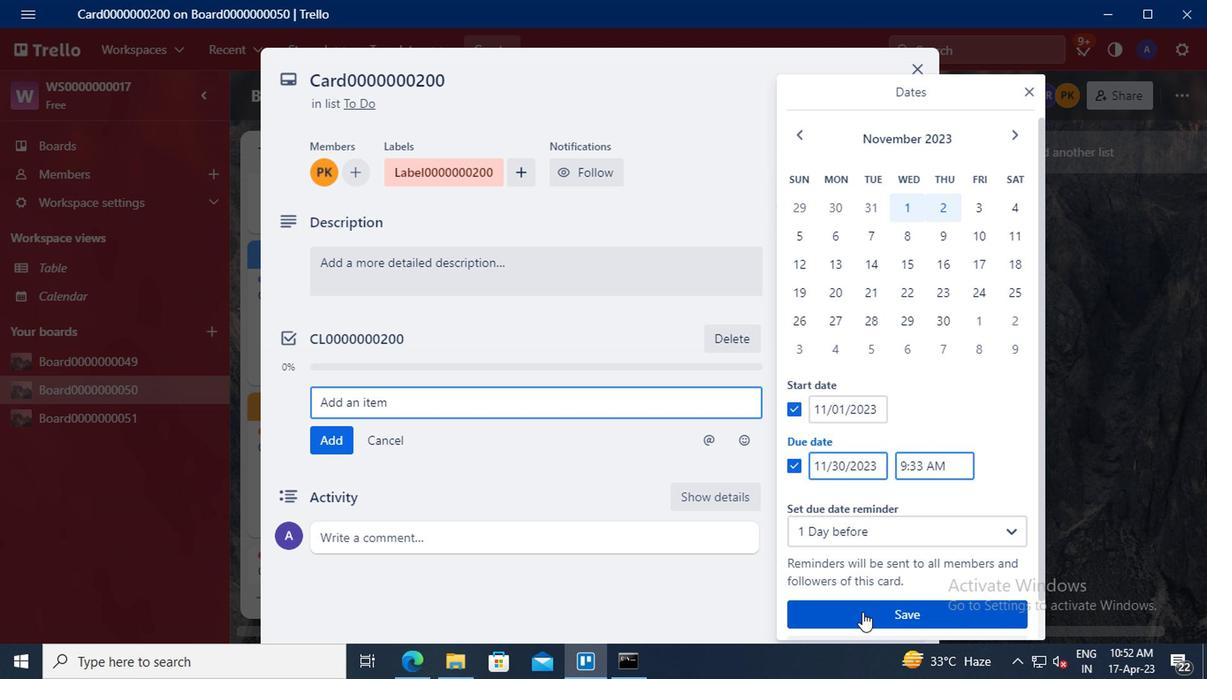 
